 Task: Find connections with filter location Meiningen with filter topic #ONOwith filter profile language English with filter current company GMR Group with filter school FLAME University with filter industry Accommodation Services with filter service category Market Strategy with filter keywords title Director of Storytelling
Action: Mouse moved to (501, 48)
Screenshot: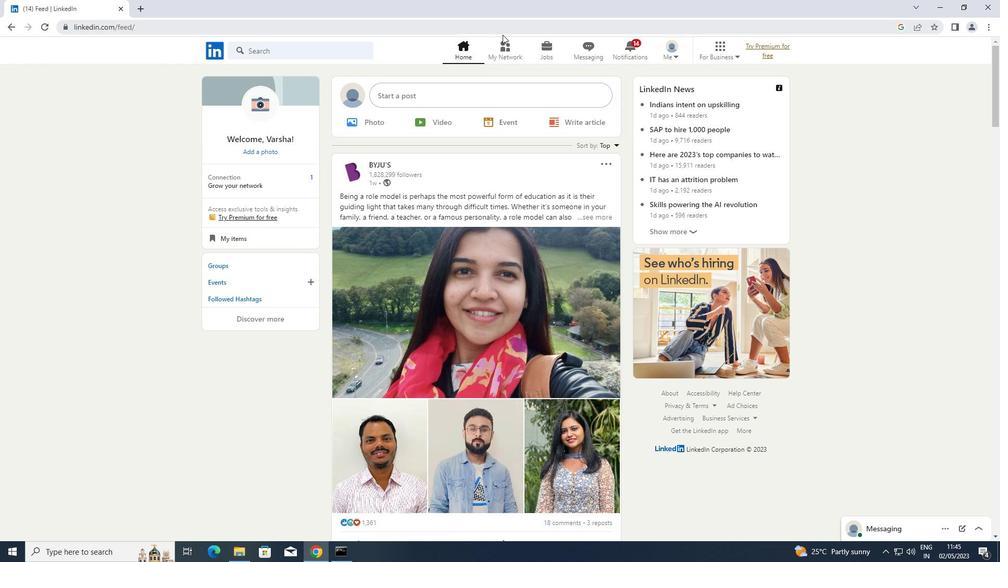 
Action: Mouse pressed left at (501, 48)
Screenshot: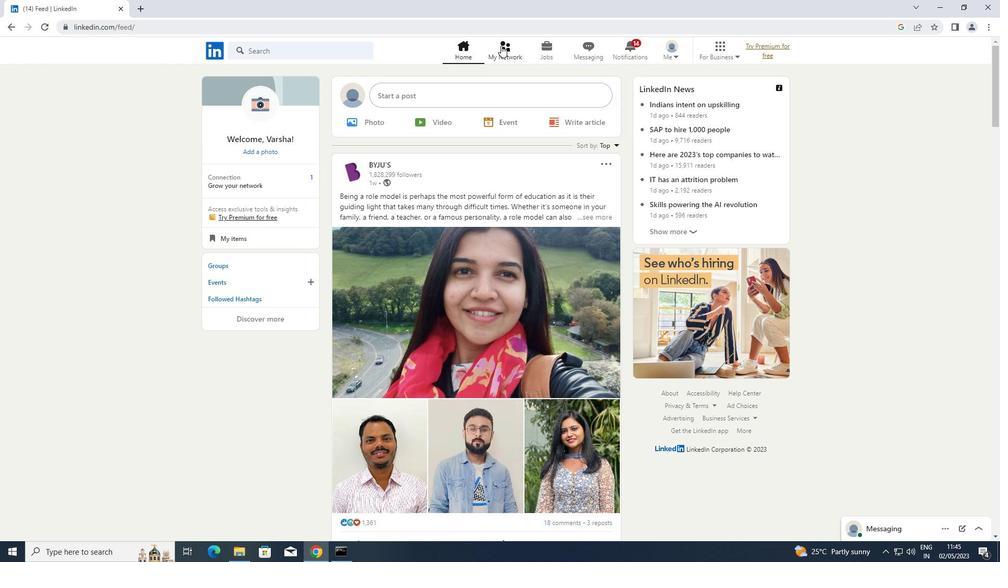 
Action: Mouse moved to (270, 105)
Screenshot: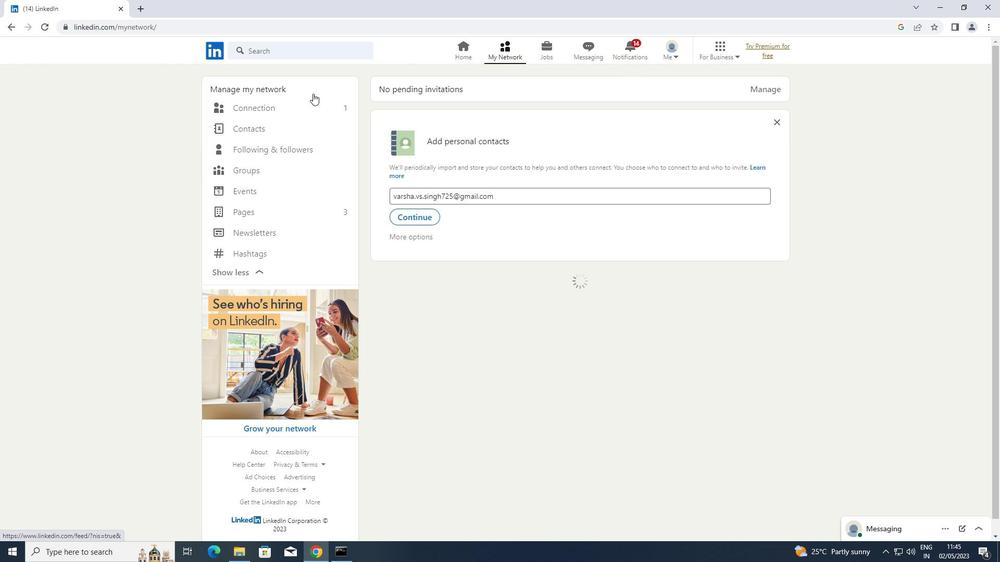 
Action: Mouse pressed left at (270, 105)
Screenshot: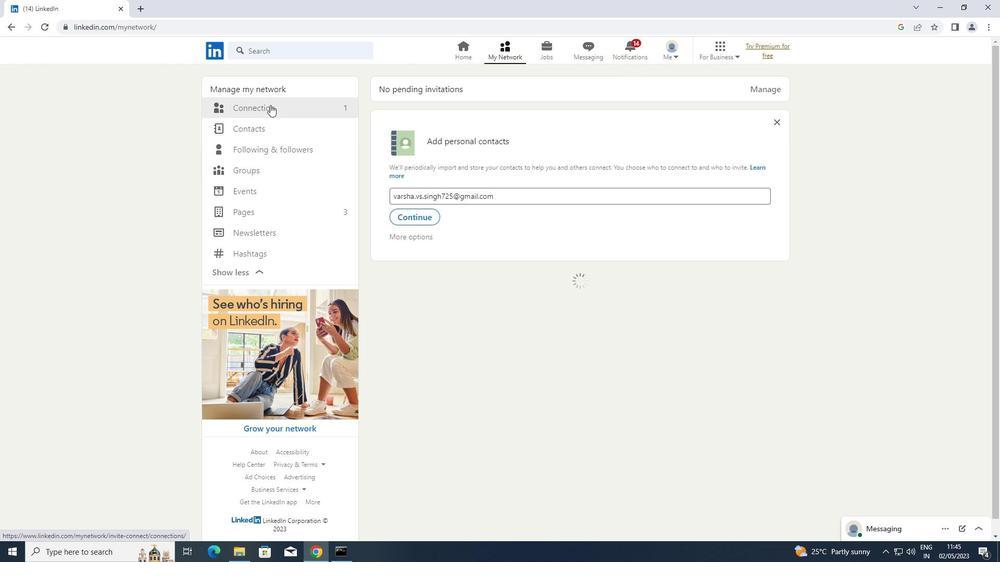 
Action: Mouse moved to (580, 103)
Screenshot: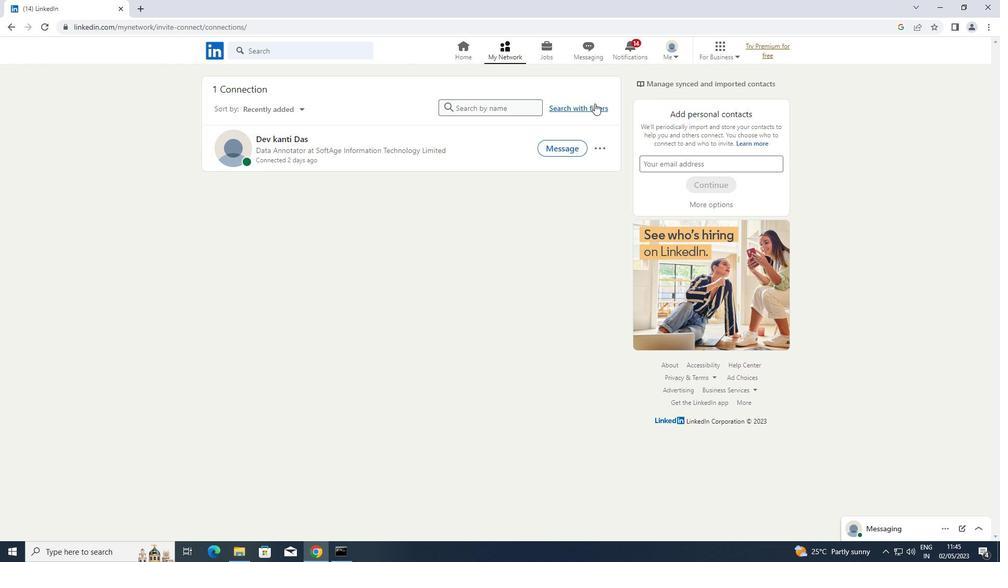 
Action: Mouse pressed left at (580, 103)
Screenshot: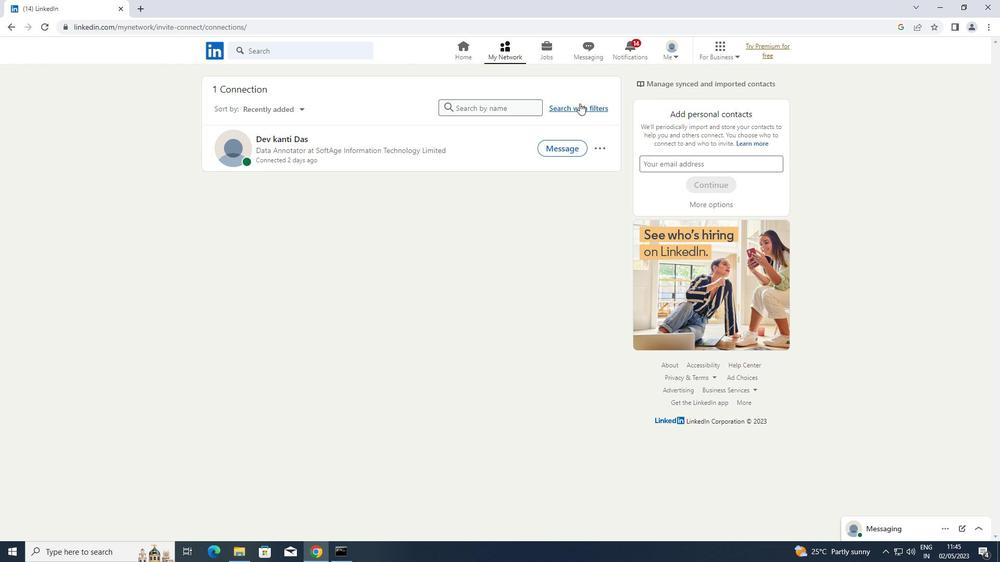 
Action: Mouse moved to (532, 74)
Screenshot: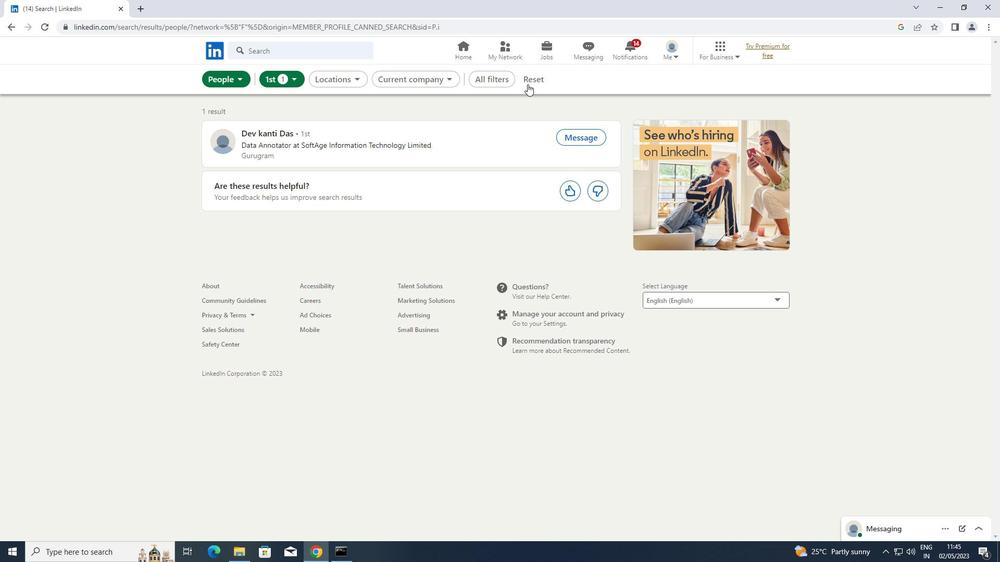 
Action: Mouse pressed left at (532, 74)
Screenshot: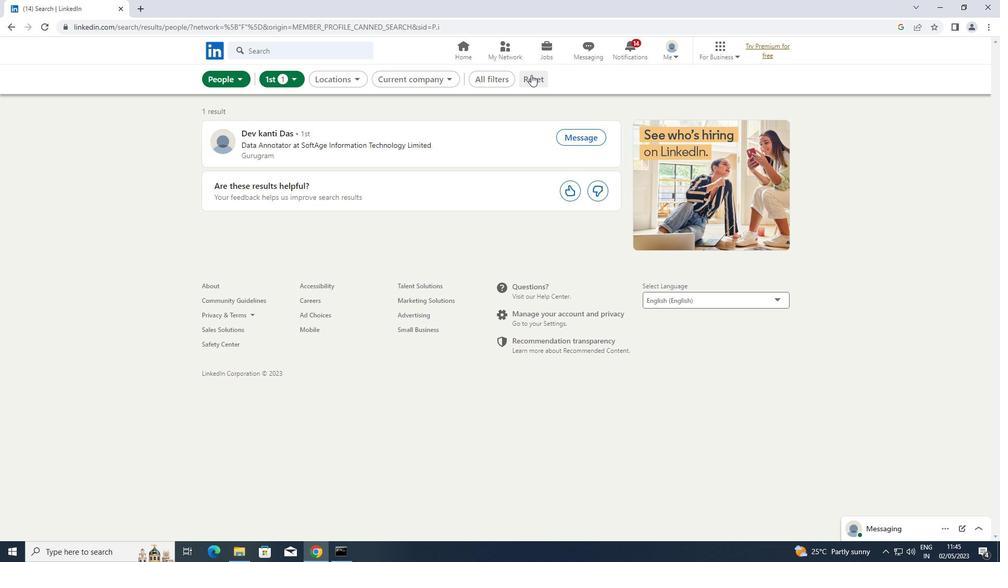 
Action: Mouse moved to (517, 79)
Screenshot: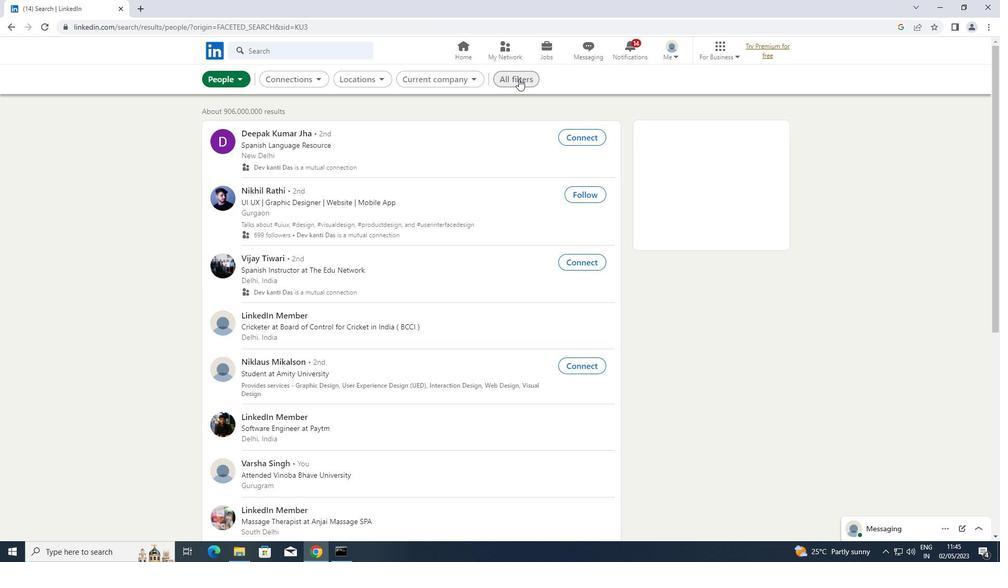 
Action: Mouse pressed left at (517, 79)
Screenshot: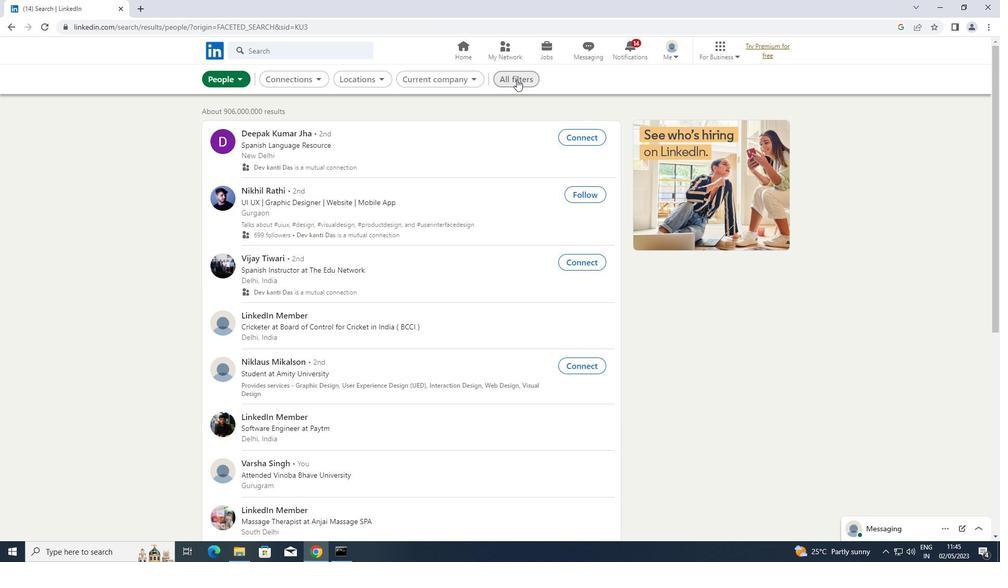 
Action: Mouse moved to (666, 178)
Screenshot: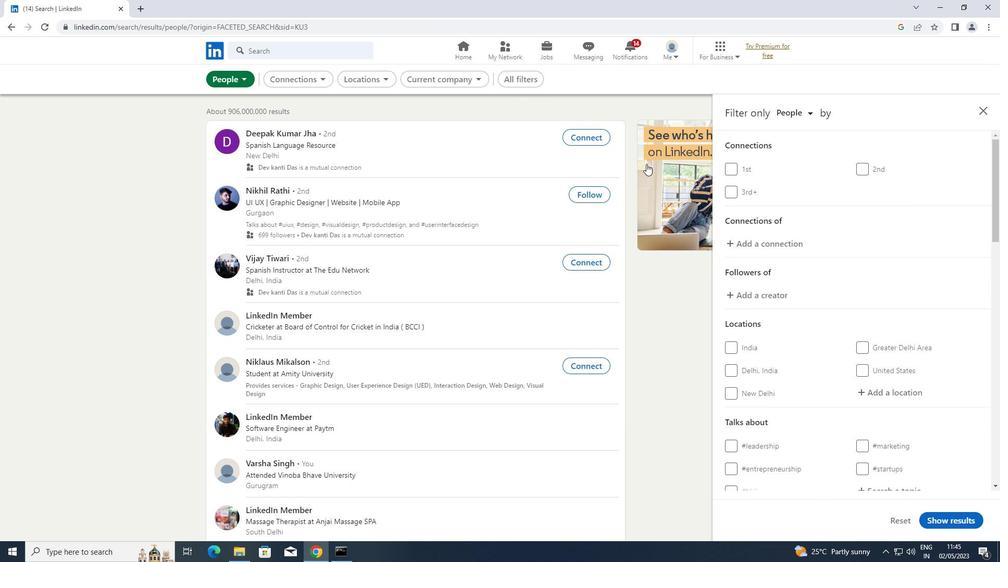 
Action: Mouse scrolled (666, 178) with delta (0, 0)
Screenshot: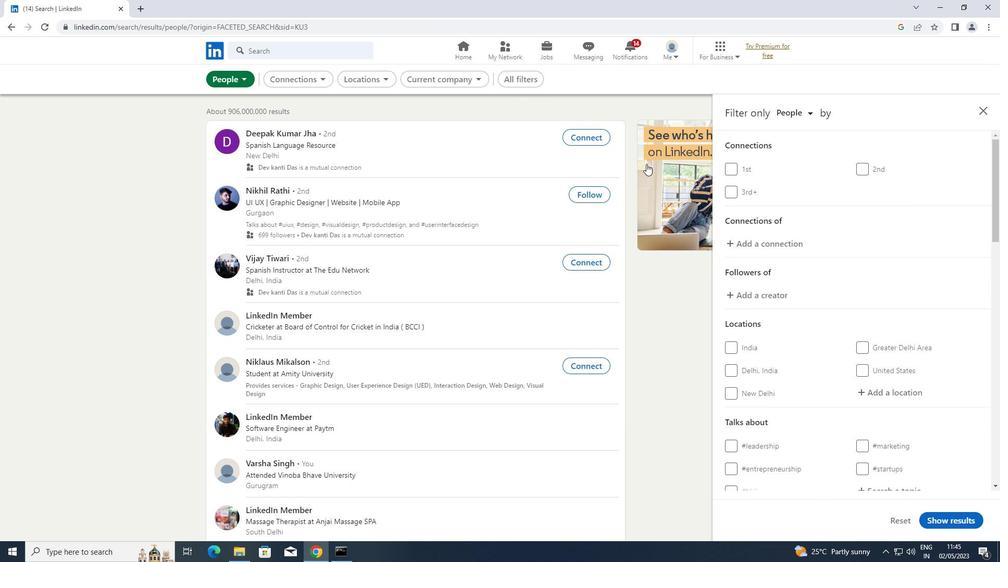 
Action: Mouse moved to (667, 178)
Screenshot: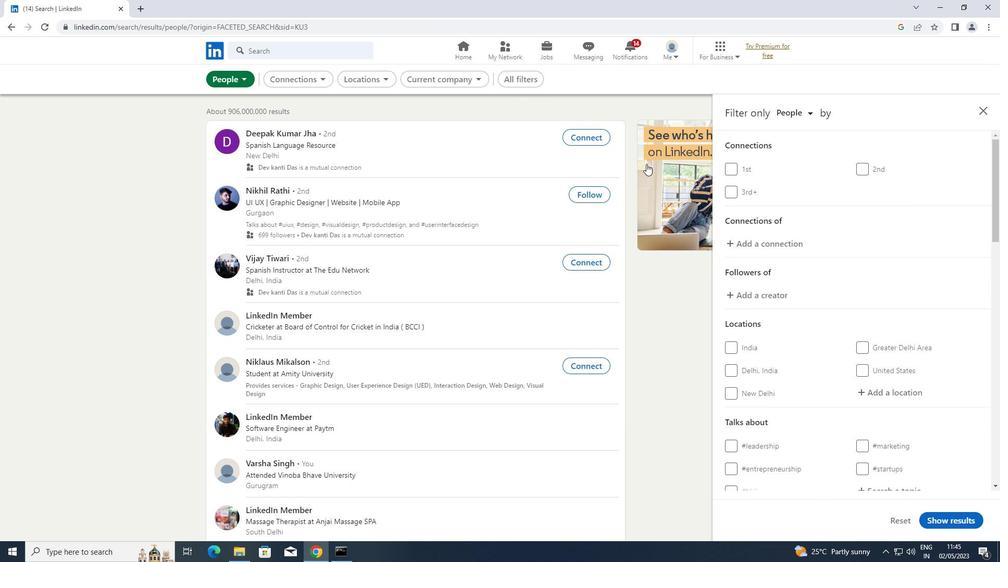 
Action: Mouse scrolled (667, 178) with delta (0, 0)
Screenshot: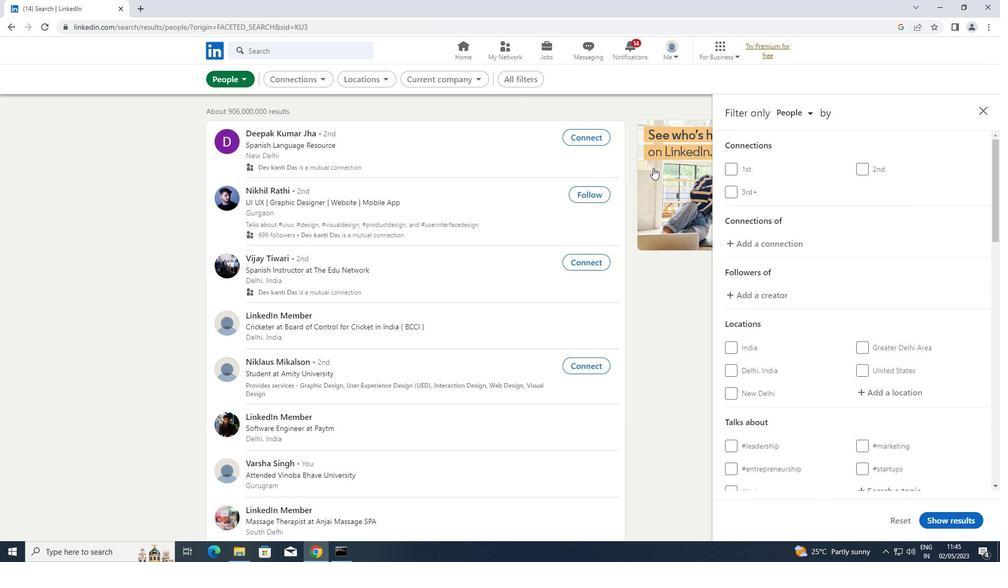 
Action: Mouse scrolled (667, 178) with delta (0, 0)
Screenshot: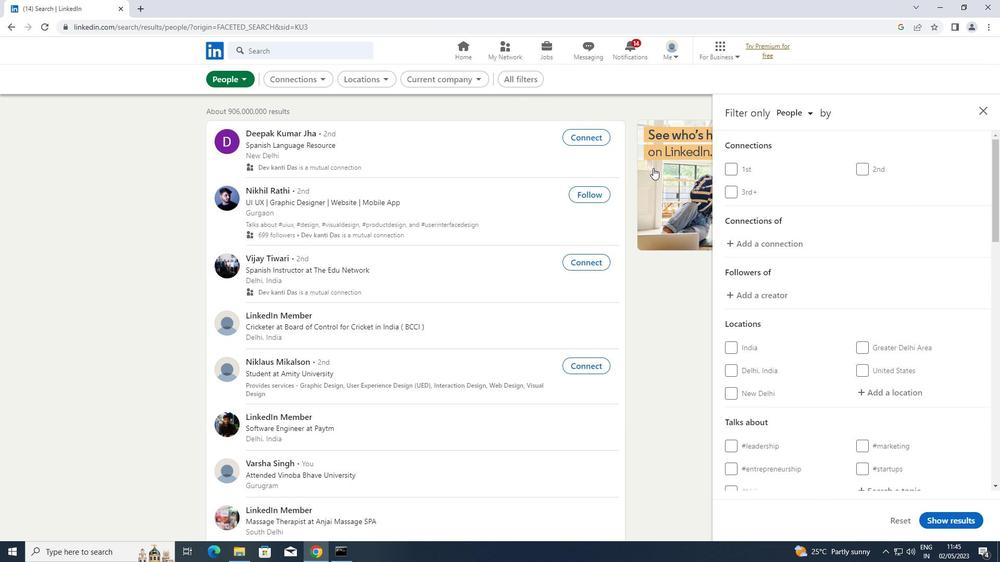 
Action: Mouse moved to (893, 392)
Screenshot: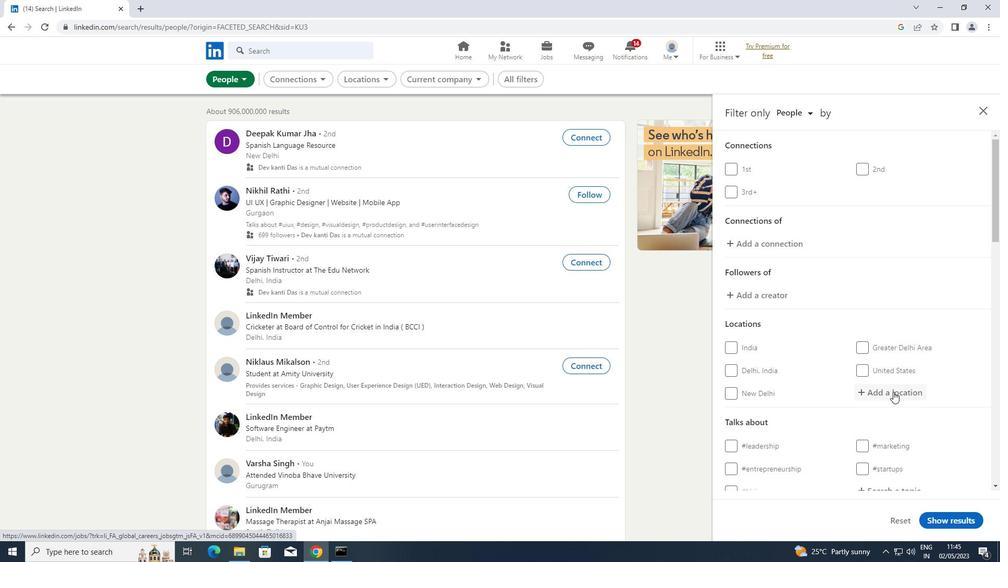 
Action: Mouse pressed left at (893, 392)
Screenshot: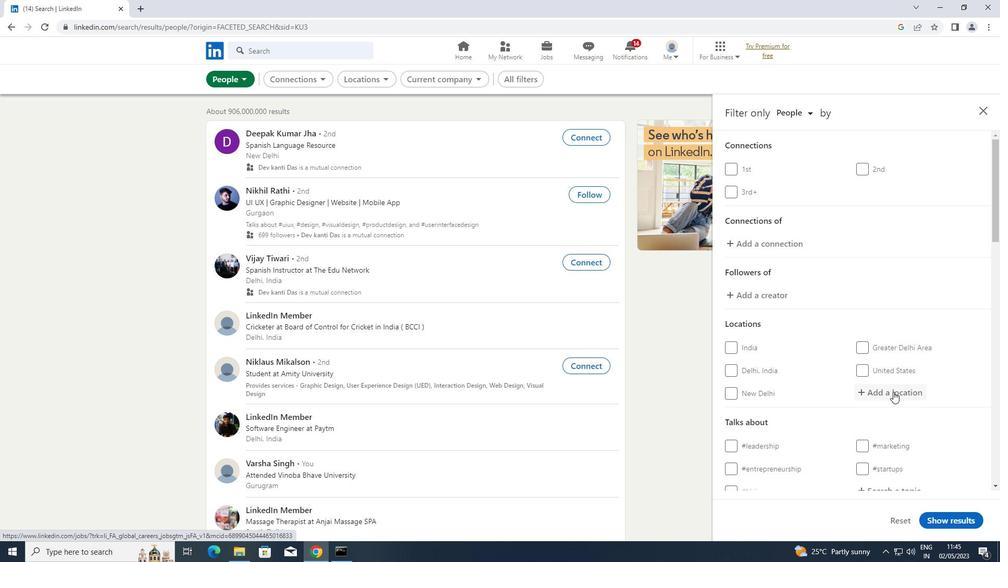 
Action: Mouse moved to (868, 269)
Screenshot: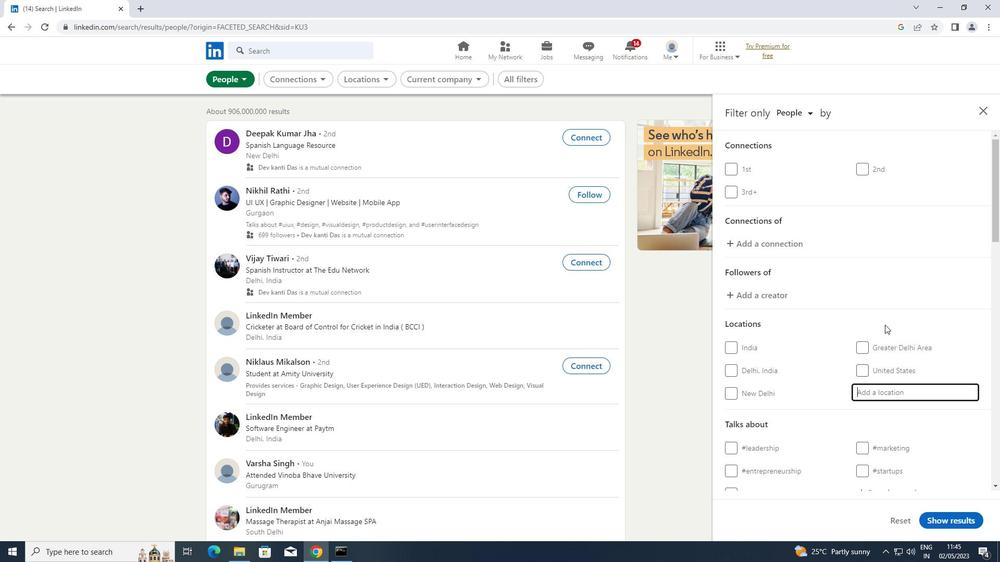 
Action: Key pressed <Key.shift>MEININGEN
Screenshot: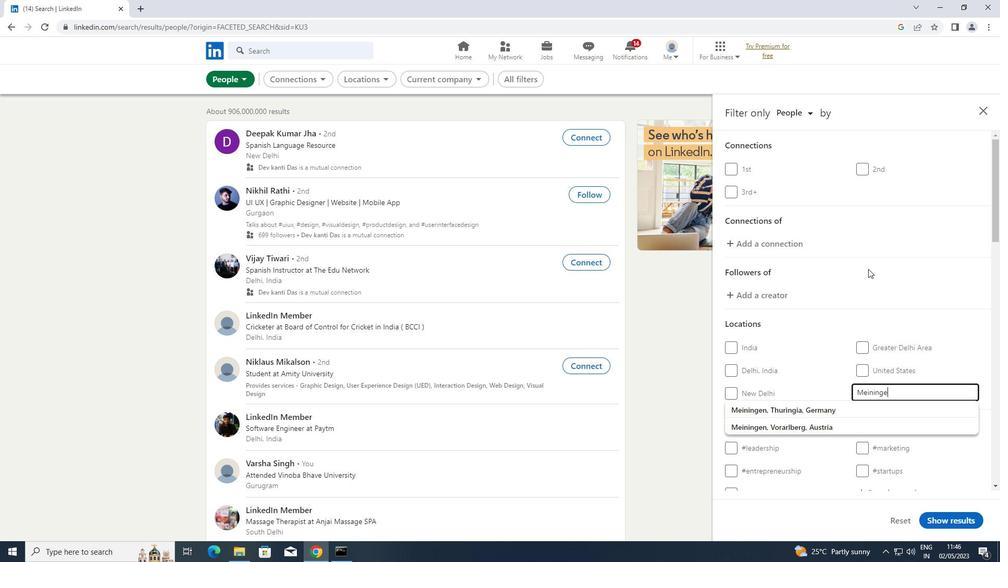 
Action: Mouse moved to (868, 224)
Screenshot: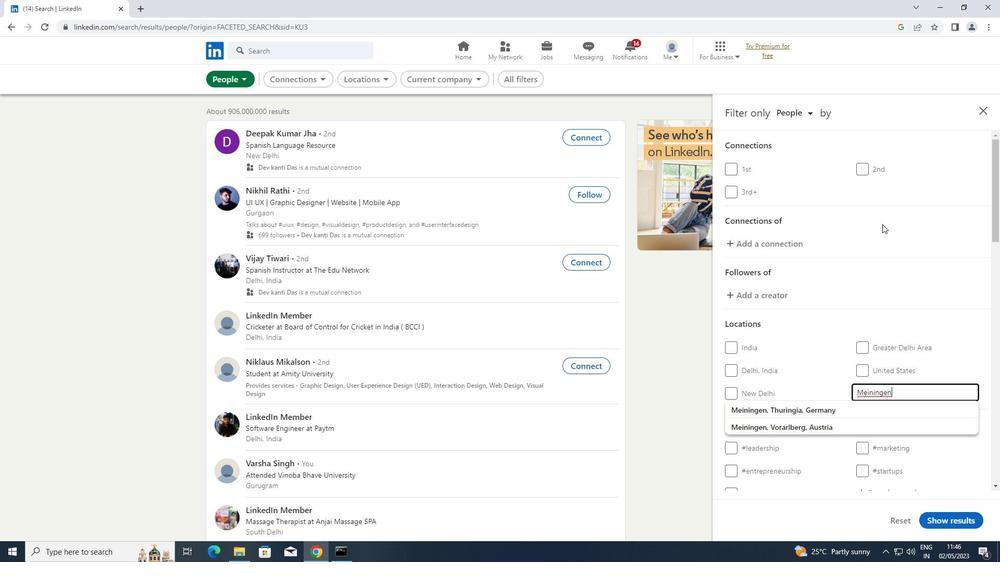 
Action: Mouse scrolled (868, 223) with delta (0, 0)
Screenshot: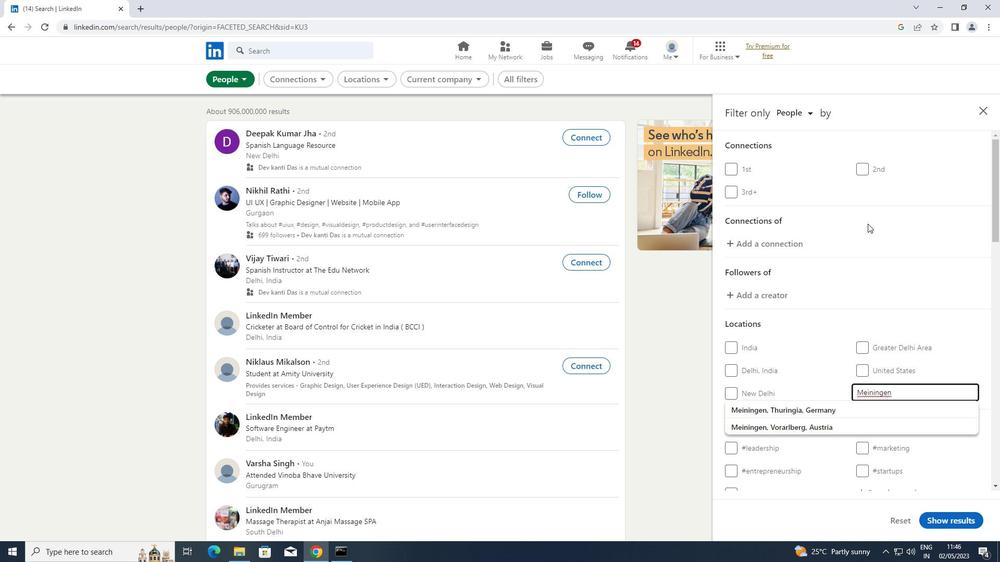 
Action: Mouse scrolled (868, 223) with delta (0, 0)
Screenshot: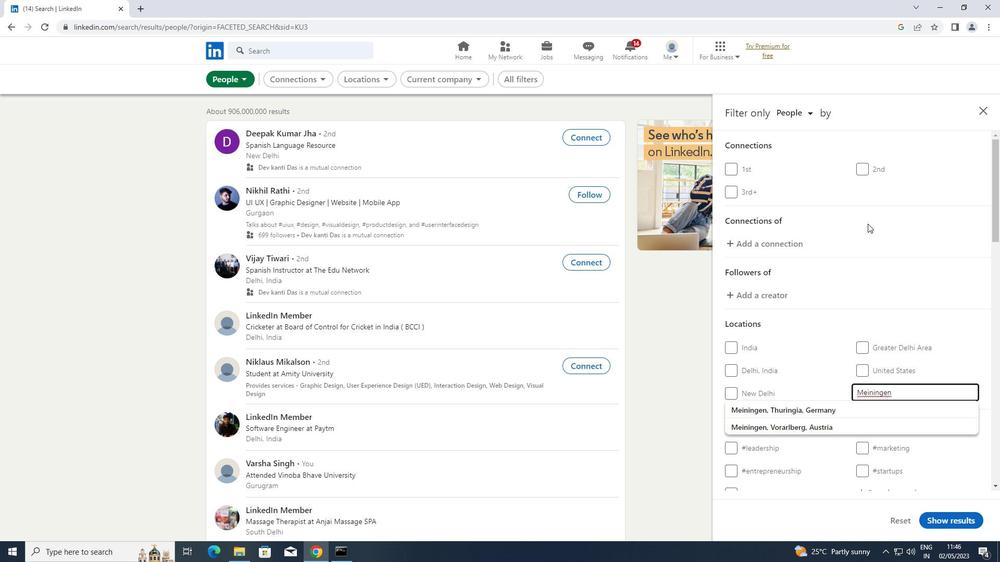 
Action: Mouse scrolled (868, 223) with delta (0, 0)
Screenshot: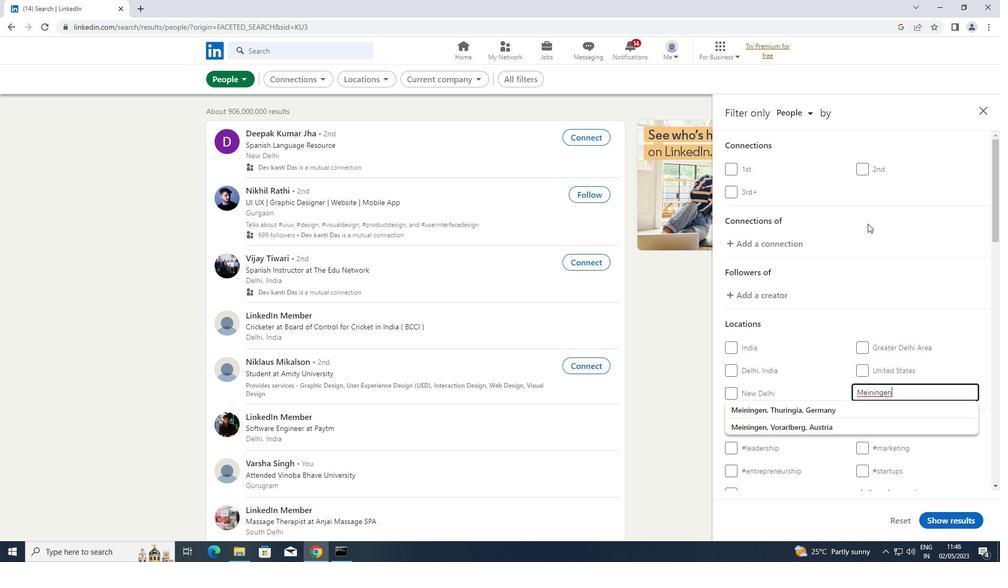 
Action: Mouse scrolled (868, 223) with delta (0, 0)
Screenshot: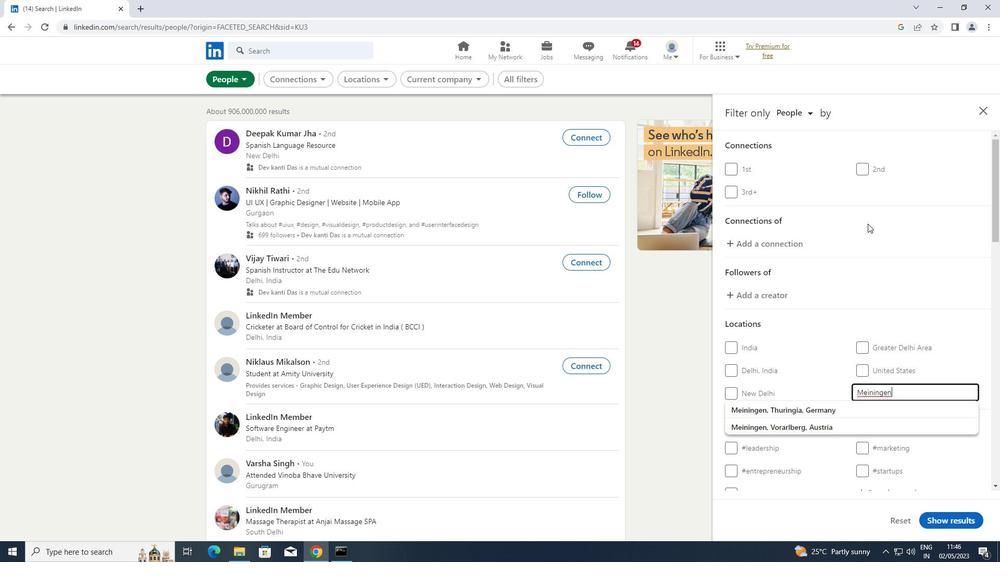 
Action: Mouse moved to (873, 282)
Screenshot: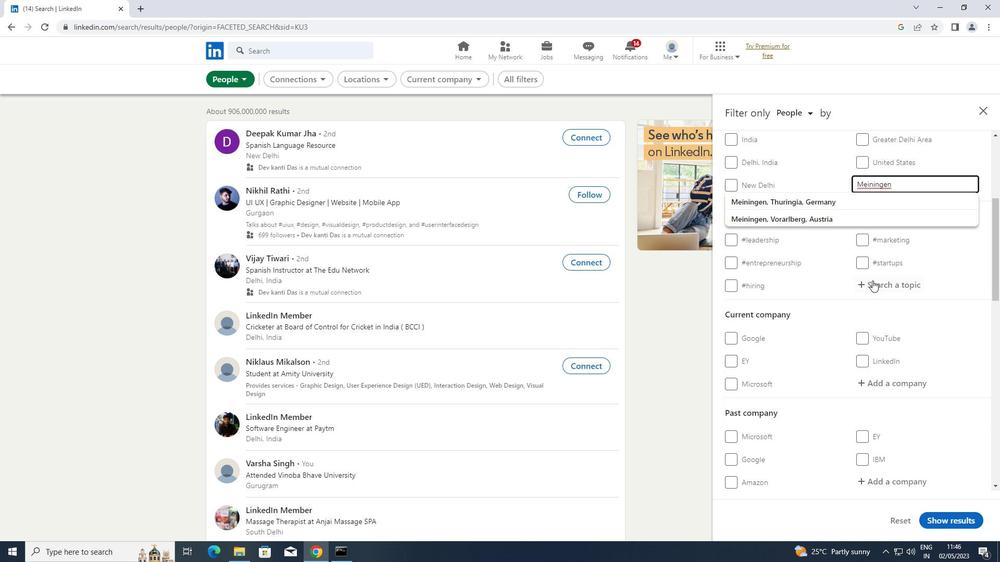 
Action: Mouse pressed left at (873, 282)
Screenshot: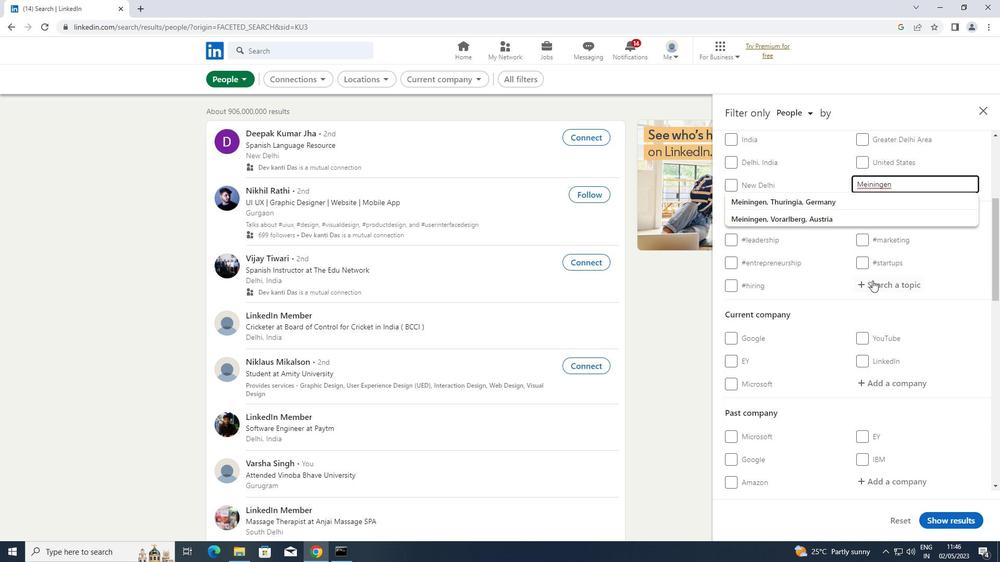 
Action: Key pressed <Key.shift>ONO
Screenshot: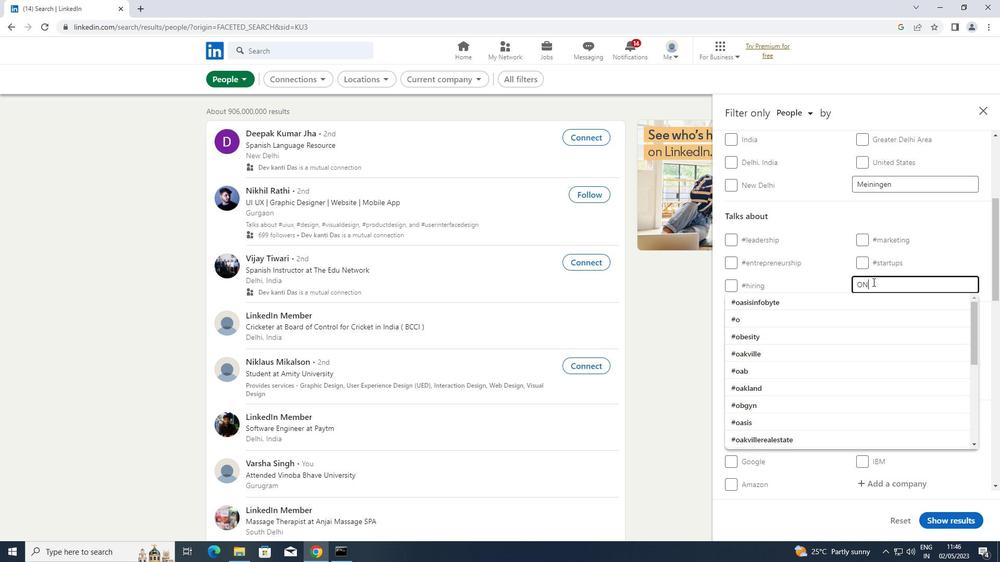 
Action: Mouse moved to (781, 304)
Screenshot: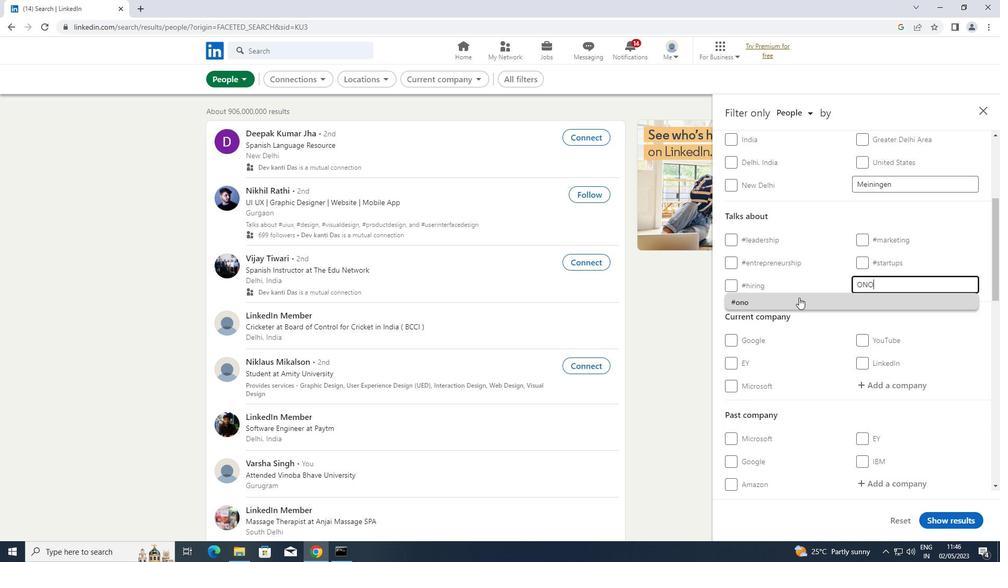 
Action: Mouse pressed left at (781, 304)
Screenshot: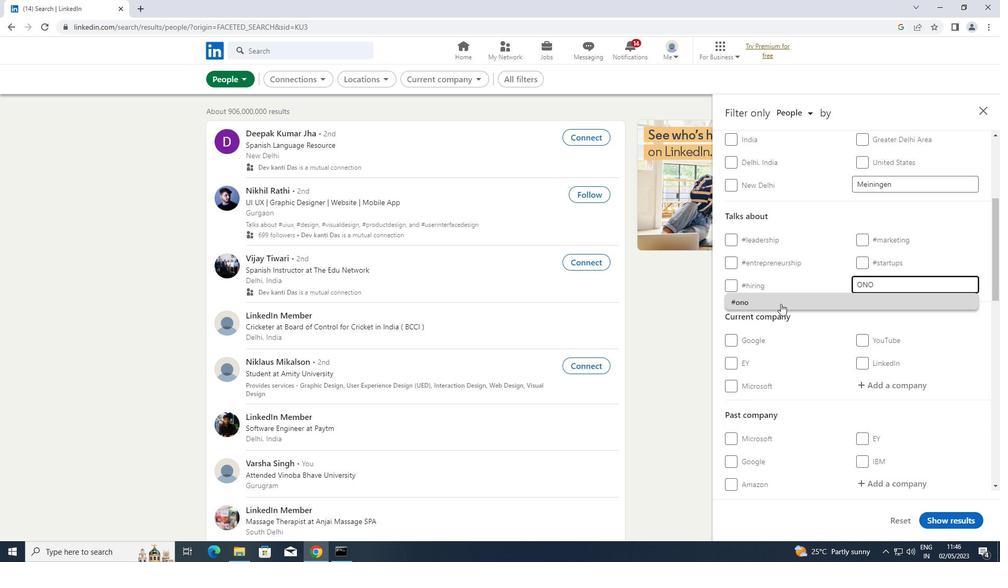 
Action: Mouse moved to (780, 303)
Screenshot: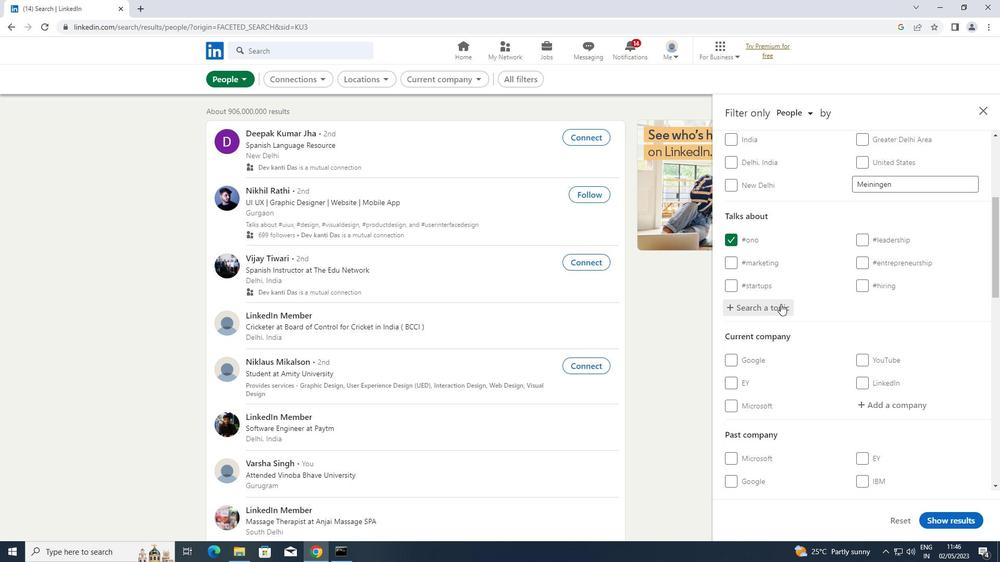 
Action: Mouse scrolled (780, 303) with delta (0, 0)
Screenshot: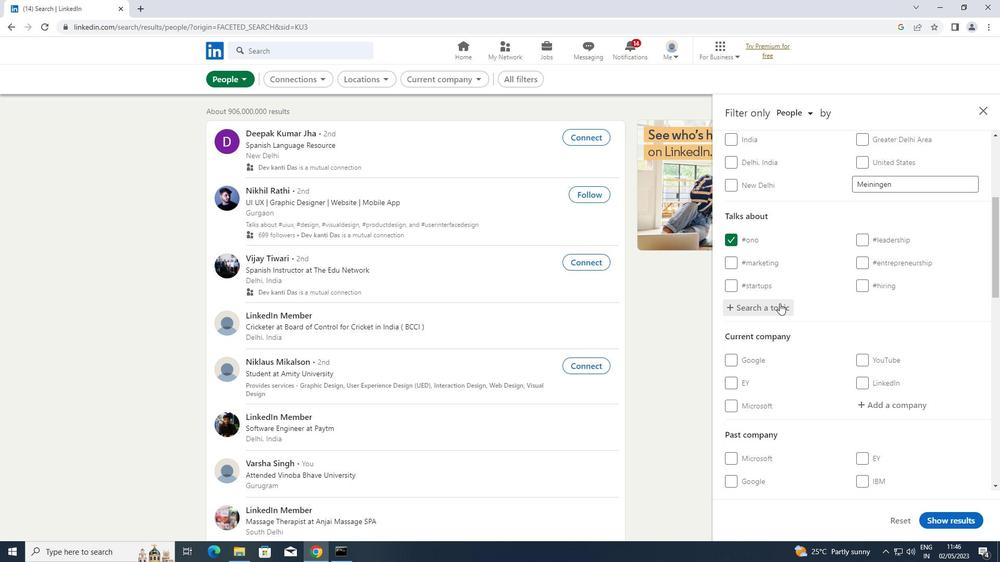 
Action: Mouse scrolled (780, 303) with delta (0, 0)
Screenshot: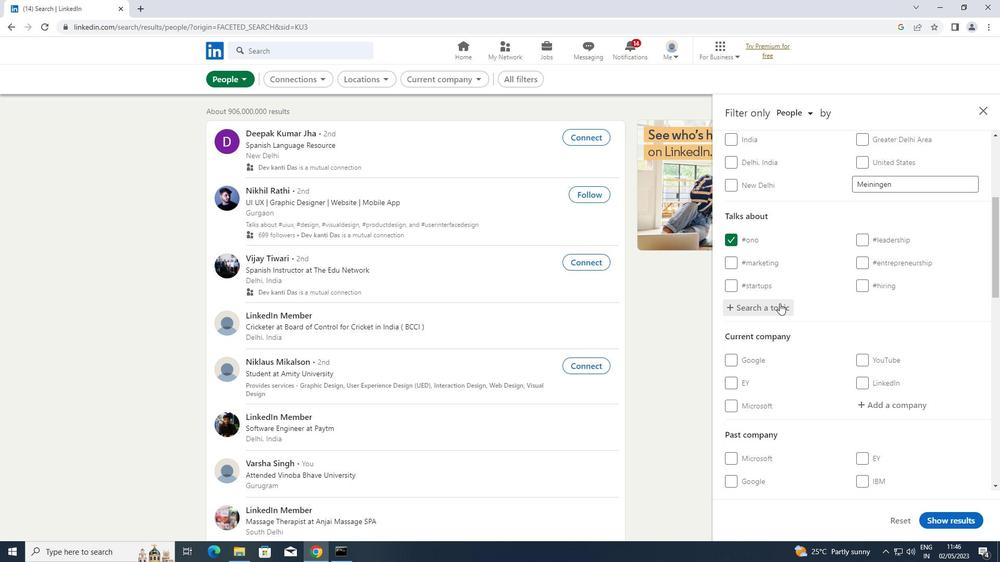 
Action: Mouse scrolled (780, 303) with delta (0, 0)
Screenshot: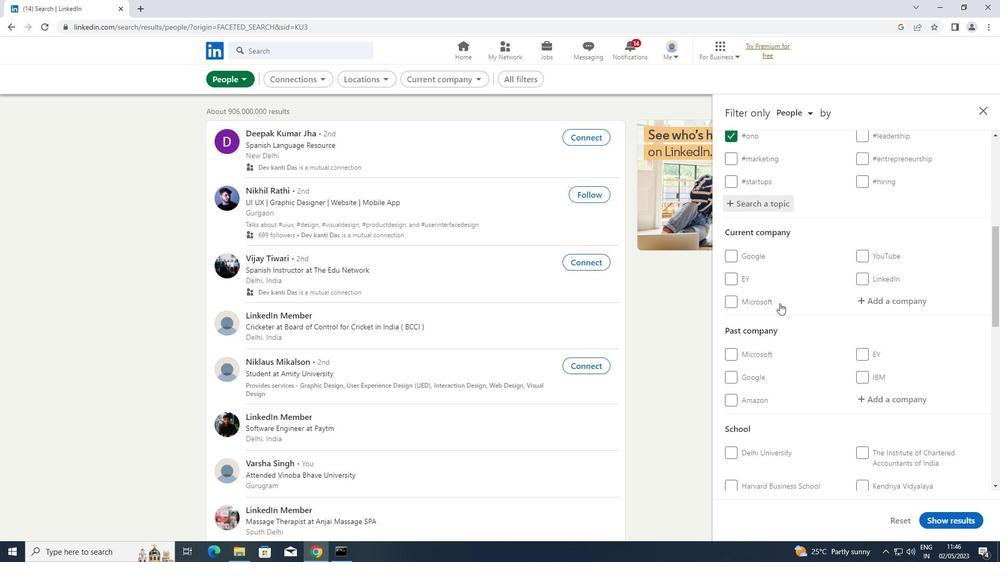 
Action: Mouse scrolled (780, 303) with delta (0, 0)
Screenshot: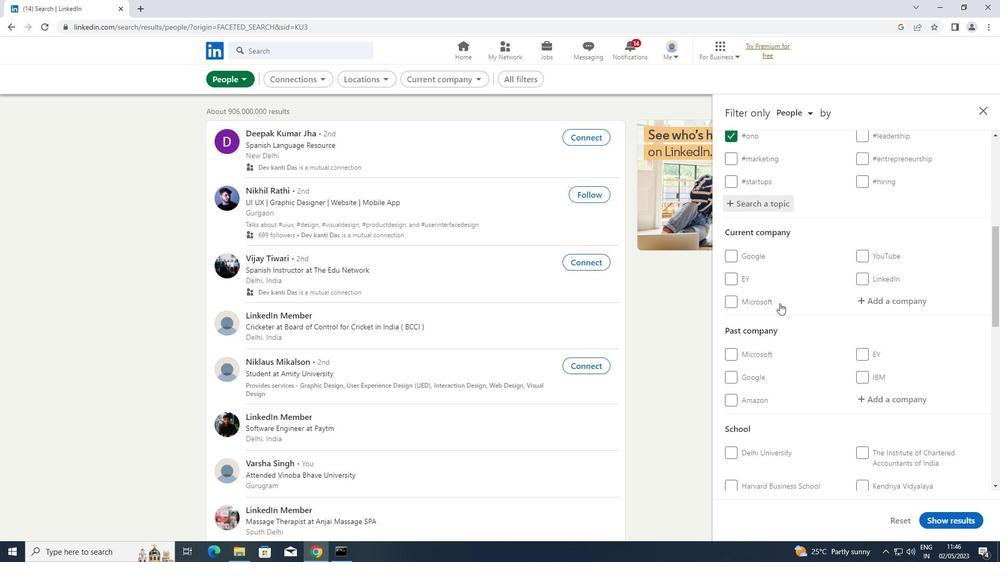 
Action: Mouse scrolled (780, 303) with delta (0, 0)
Screenshot: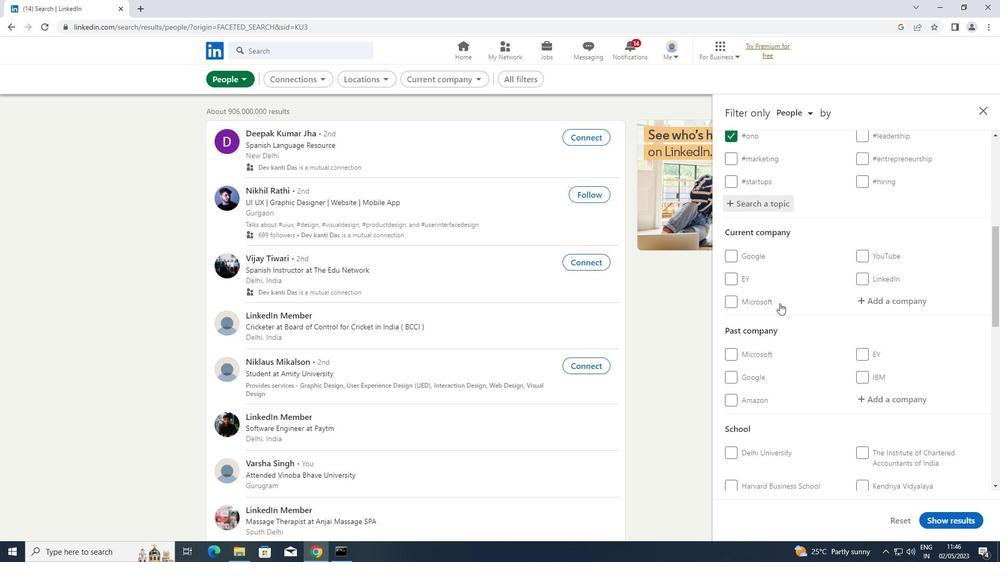 
Action: Mouse scrolled (780, 303) with delta (0, 0)
Screenshot: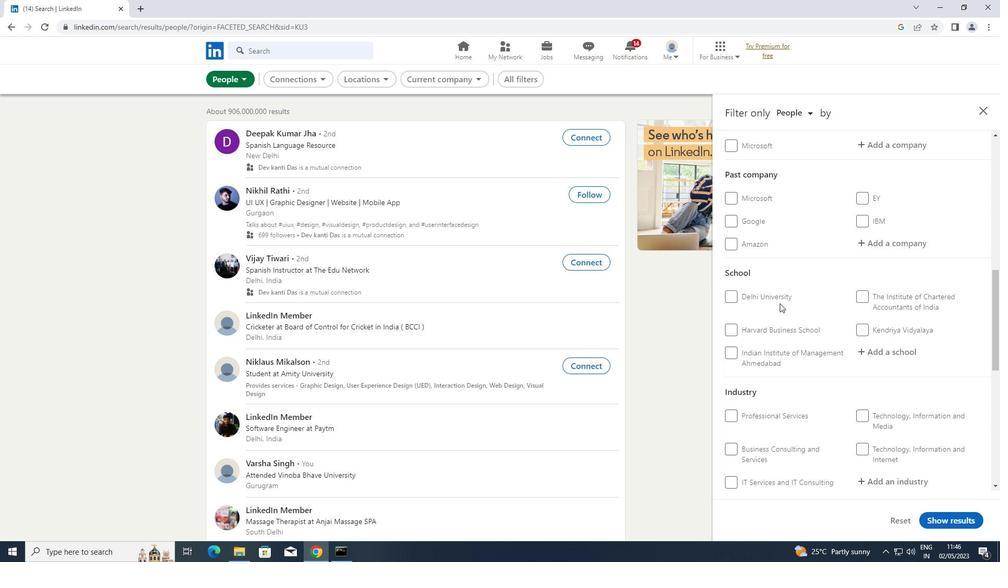 
Action: Mouse scrolled (780, 303) with delta (0, 0)
Screenshot: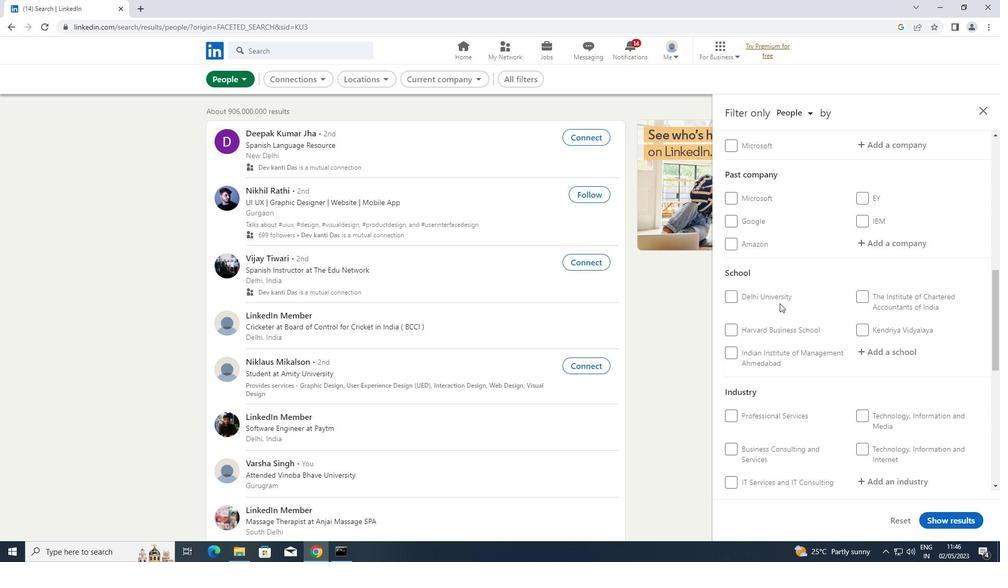 
Action: Mouse scrolled (780, 303) with delta (0, 0)
Screenshot: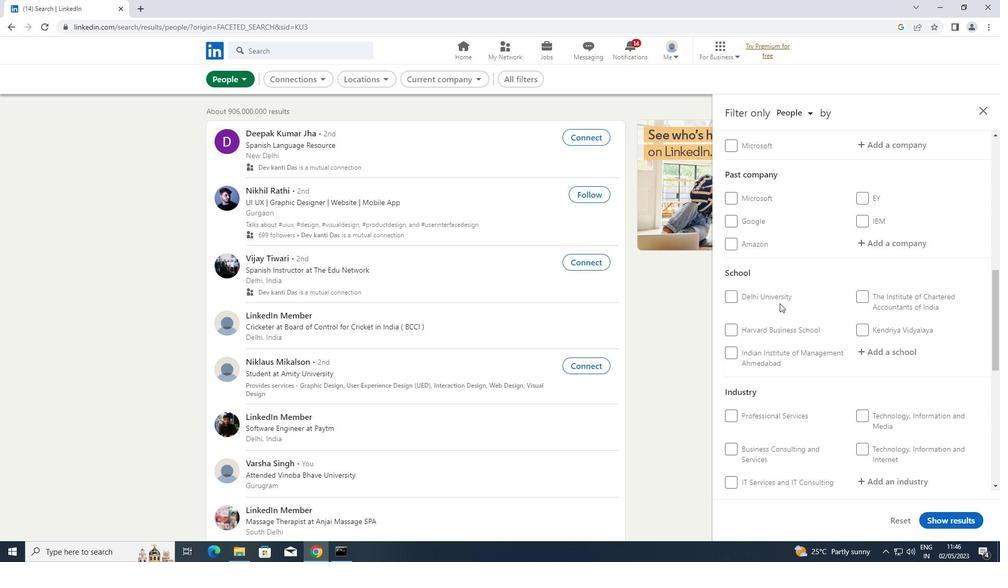 
Action: Mouse moved to (731, 377)
Screenshot: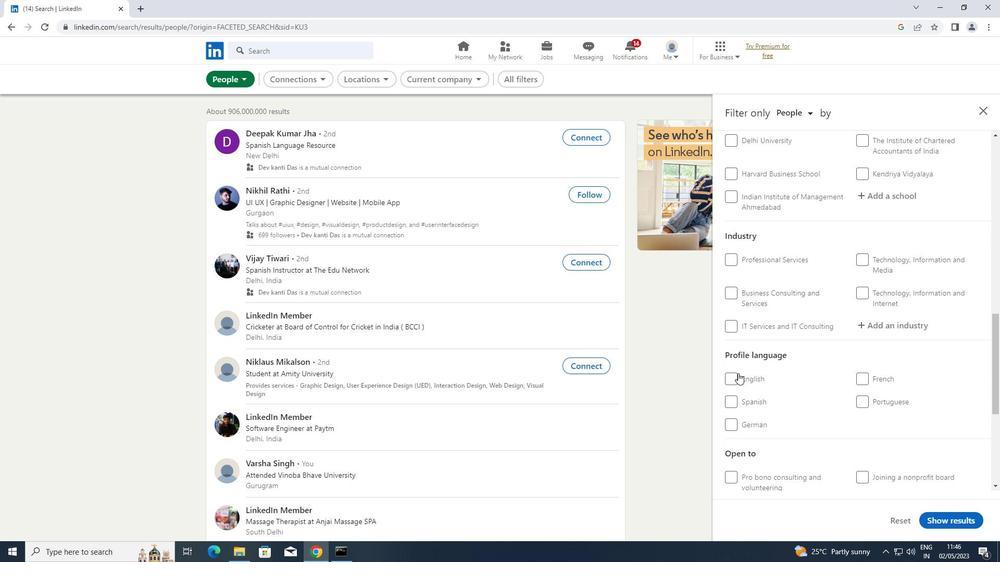 
Action: Mouse pressed left at (731, 377)
Screenshot: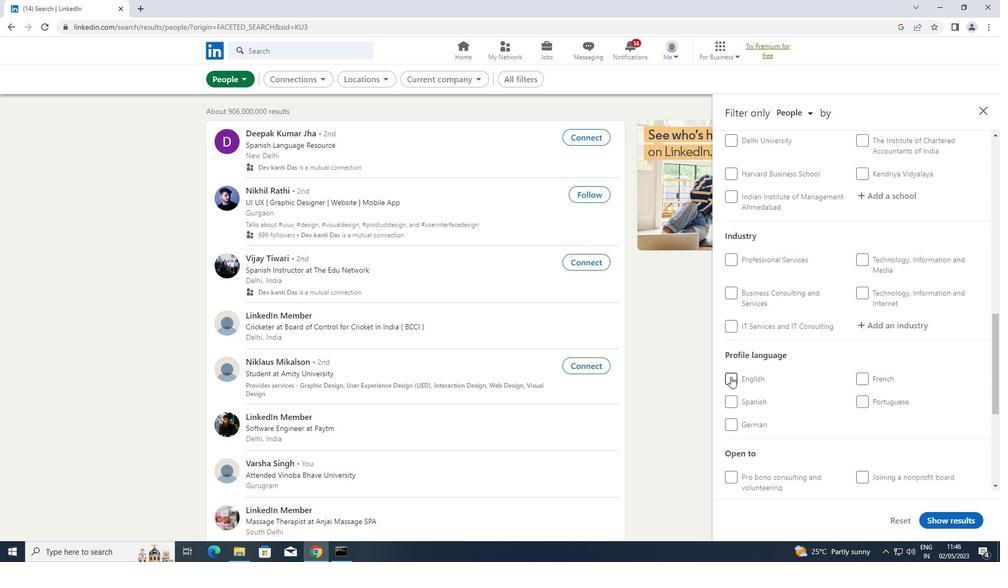 
Action: Mouse moved to (777, 331)
Screenshot: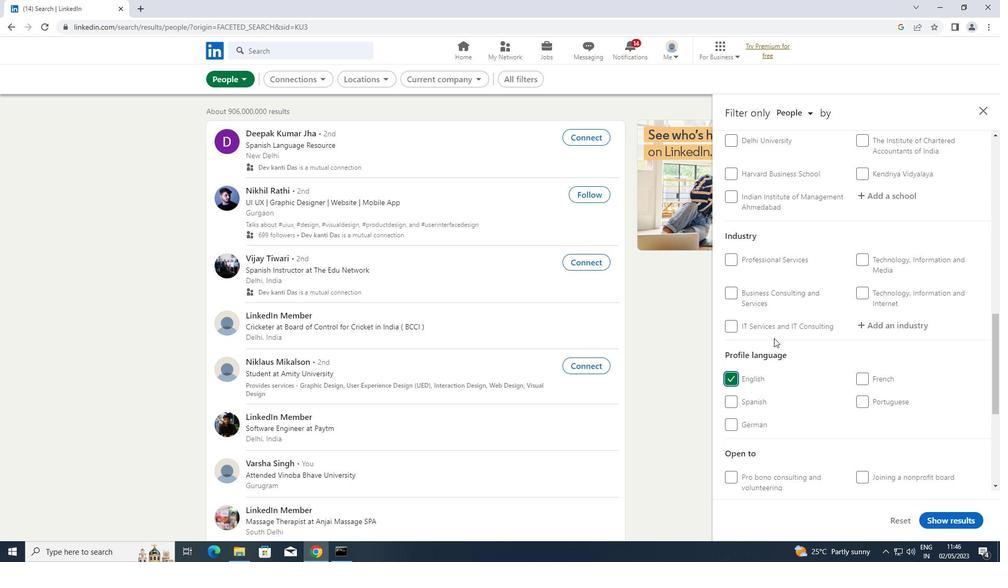 
Action: Mouse scrolled (777, 331) with delta (0, 0)
Screenshot: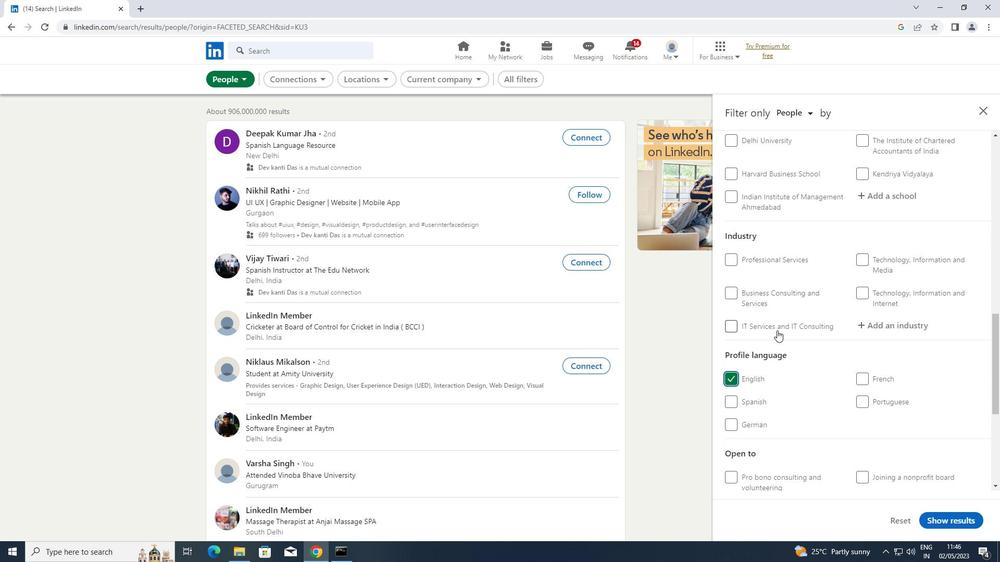 
Action: Mouse scrolled (777, 331) with delta (0, 0)
Screenshot: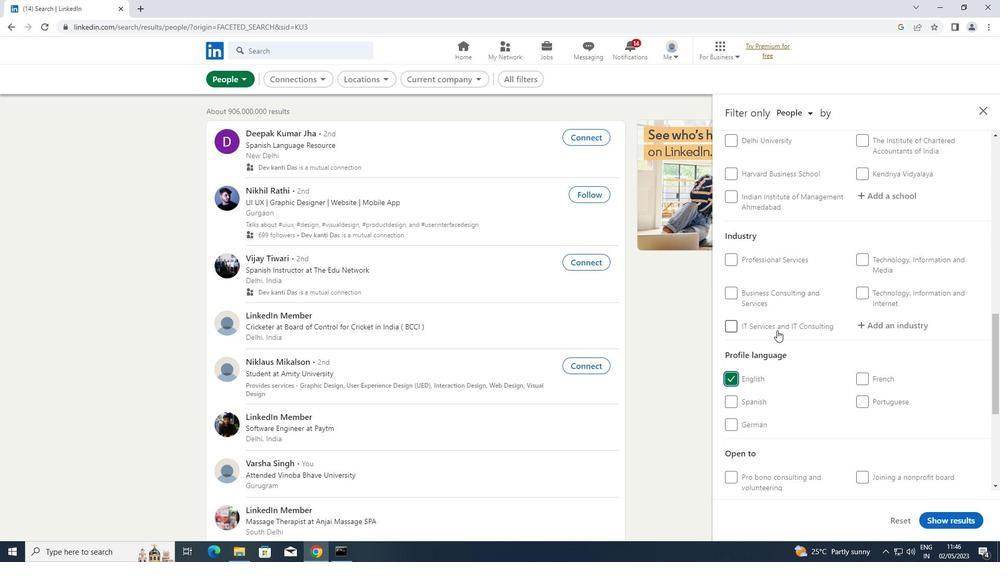 
Action: Mouse scrolled (777, 331) with delta (0, 0)
Screenshot: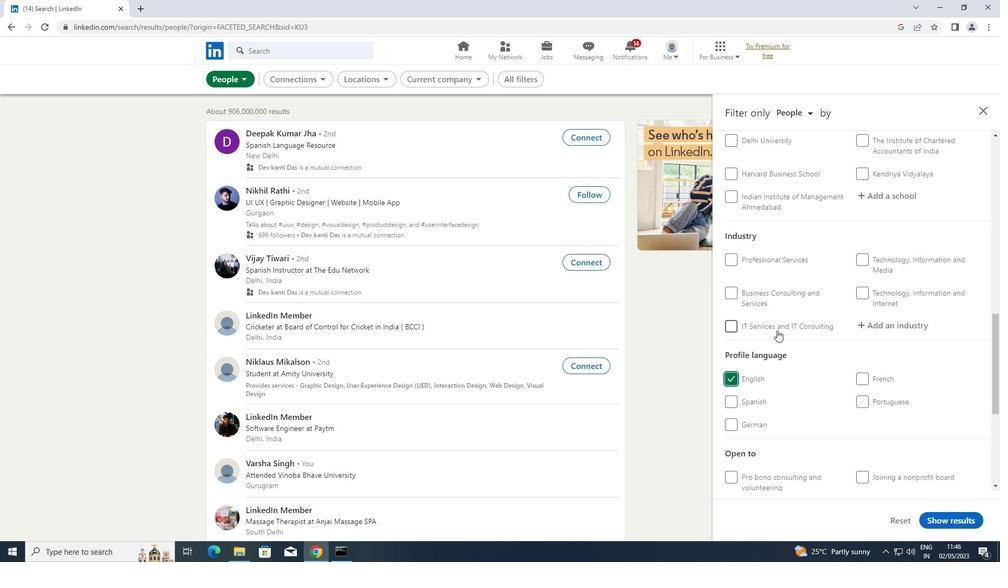
Action: Mouse moved to (778, 329)
Screenshot: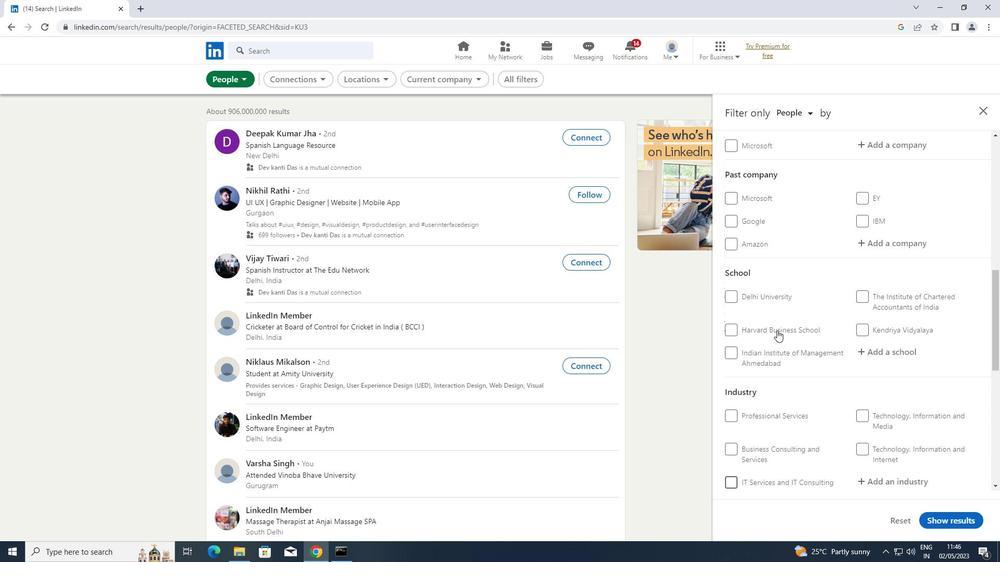 
Action: Mouse scrolled (778, 330) with delta (0, 0)
Screenshot: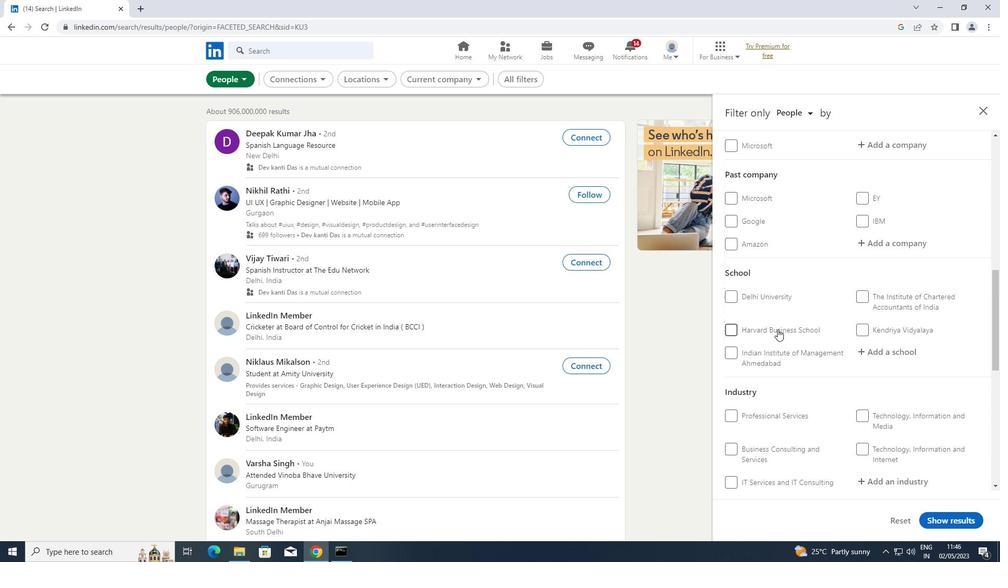 
Action: Mouse moved to (885, 198)
Screenshot: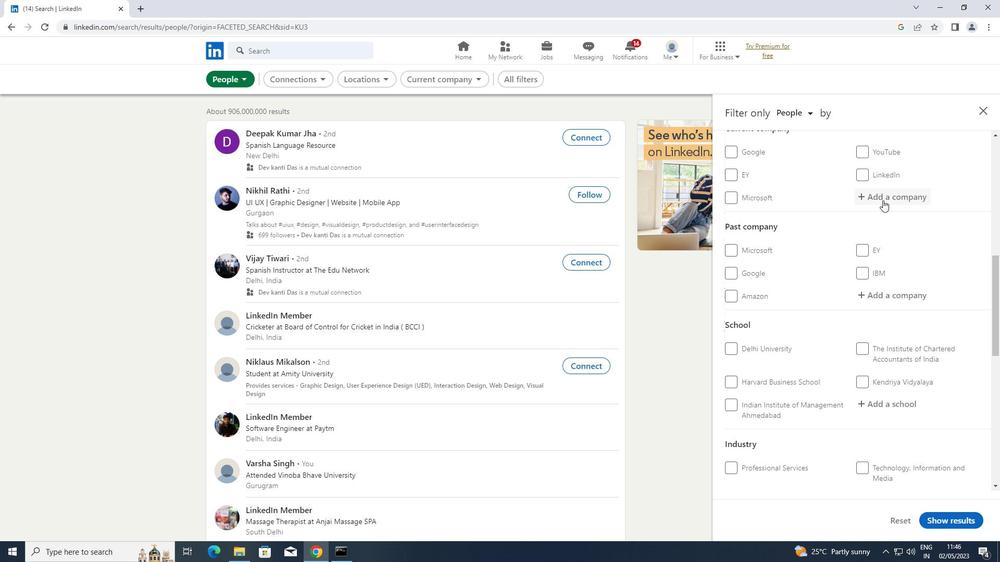 
Action: Mouse pressed left at (885, 198)
Screenshot: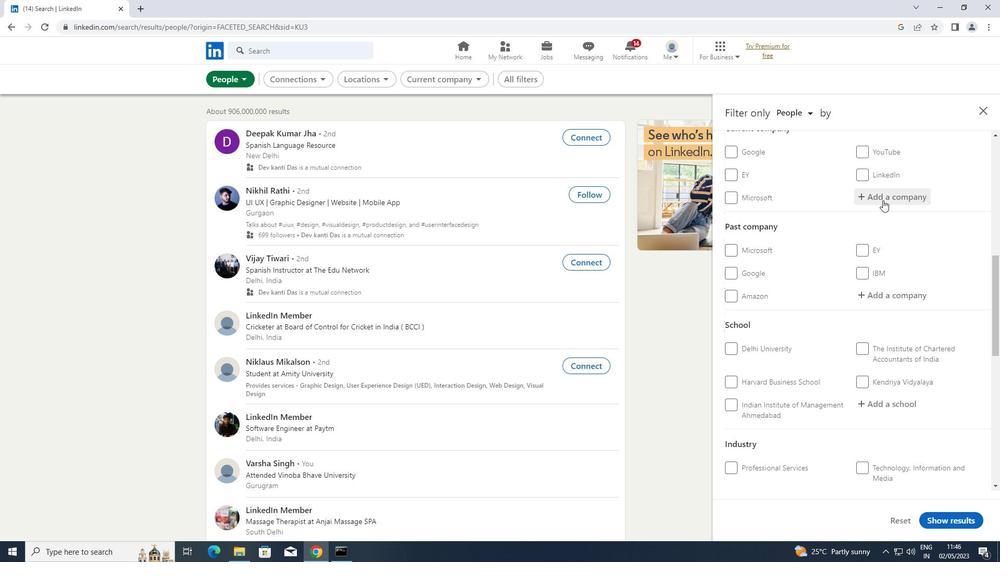 
Action: Key pressed <Key.shift>GMR
Screenshot: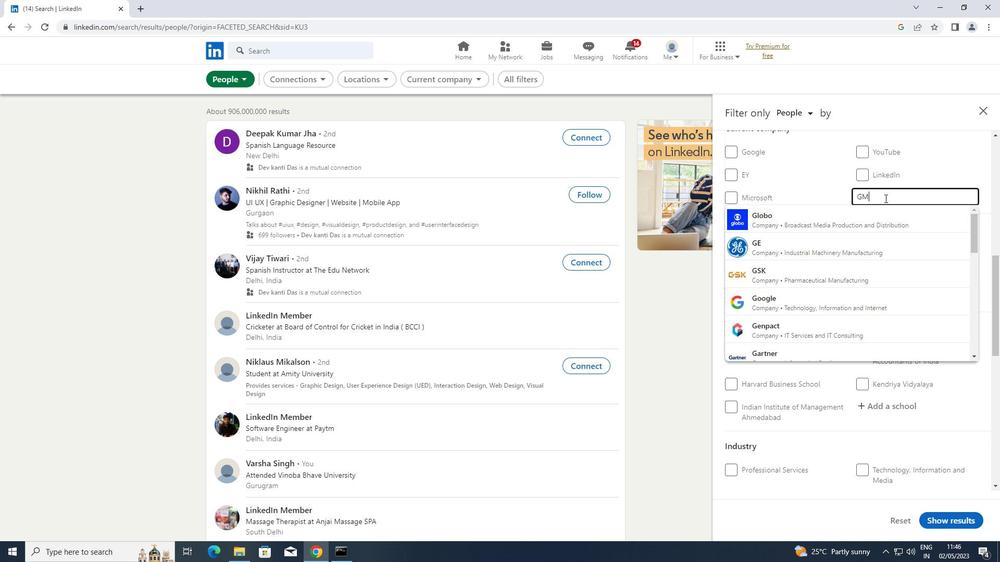 
Action: Mouse moved to (819, 215)
Screenshot: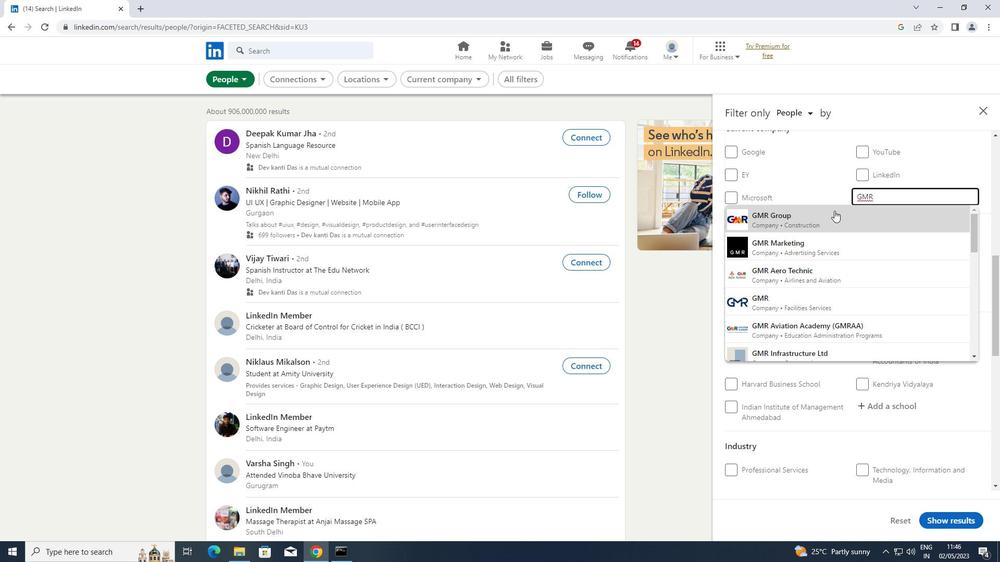 
Action: Mouse pressed left at (819, 215)
Screenshot: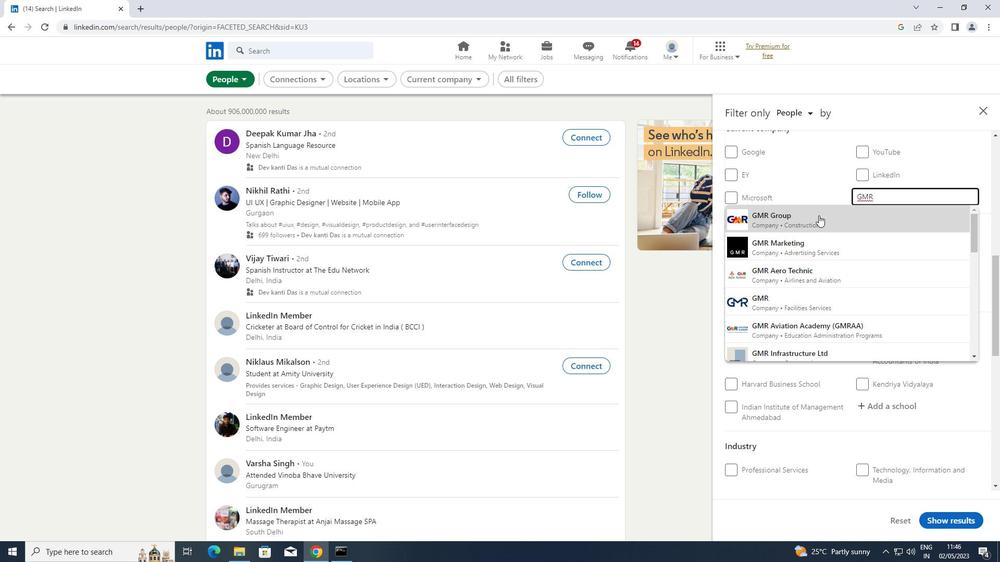 
Action: Mouse scrolled (819, 215) with delta (0, 0)
Screenshot: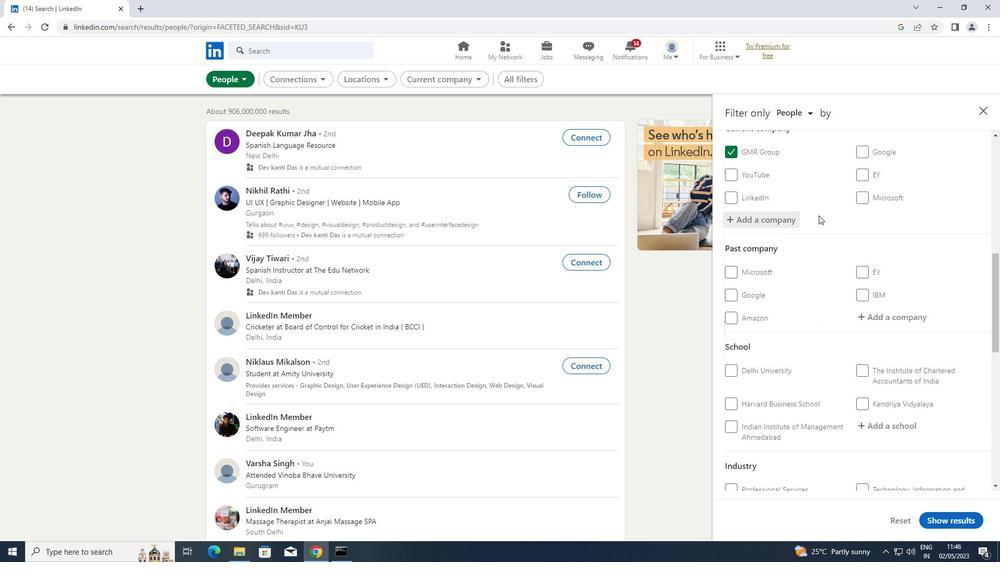 
Action: Mouse scrolled (819, 215) with delta (0, 0)
Screenshot: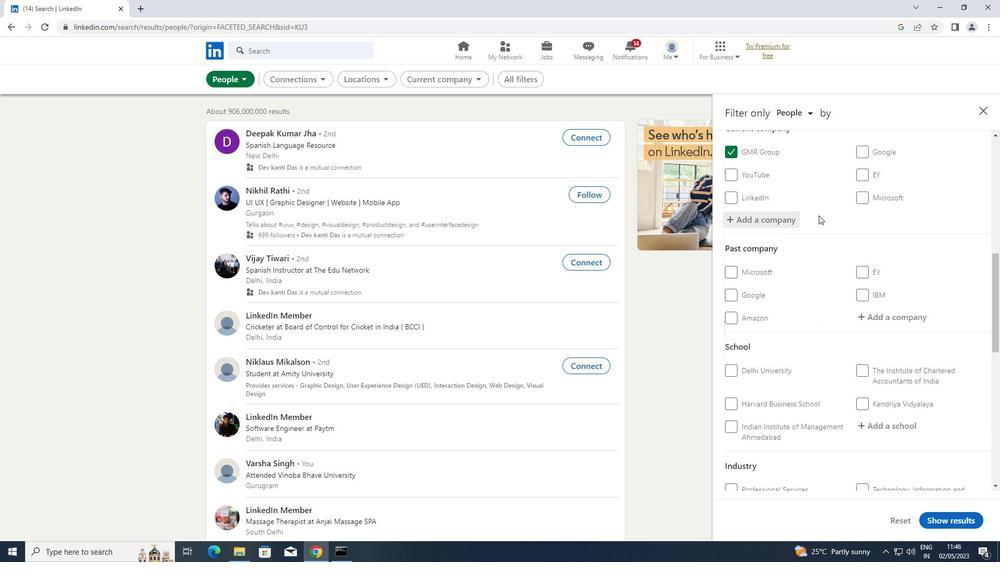 
Action: Mouse scrolled (819, 215) with delta (0, 0)
Screenshot: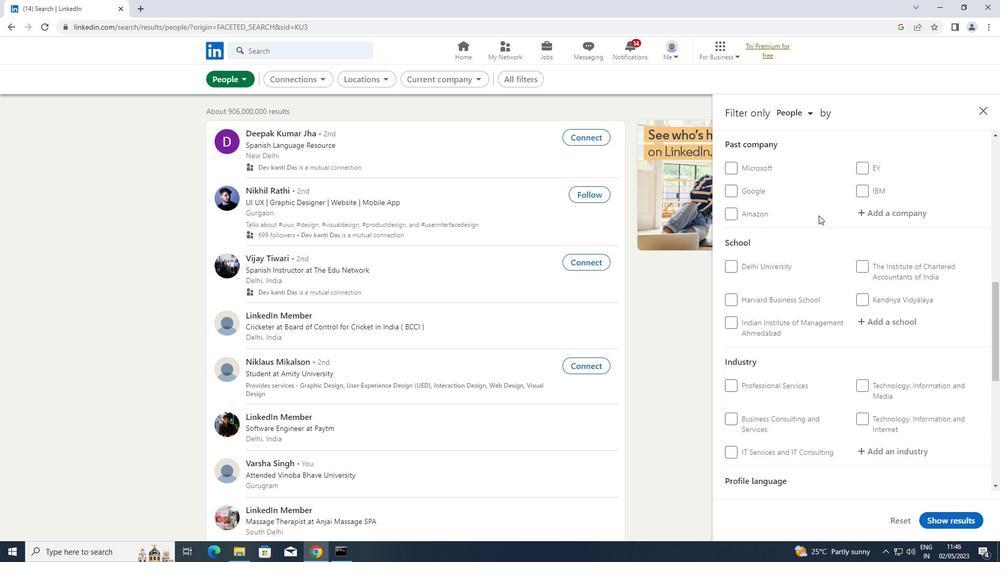 
Action: Mouse moved to (874, 273)
Screenshot: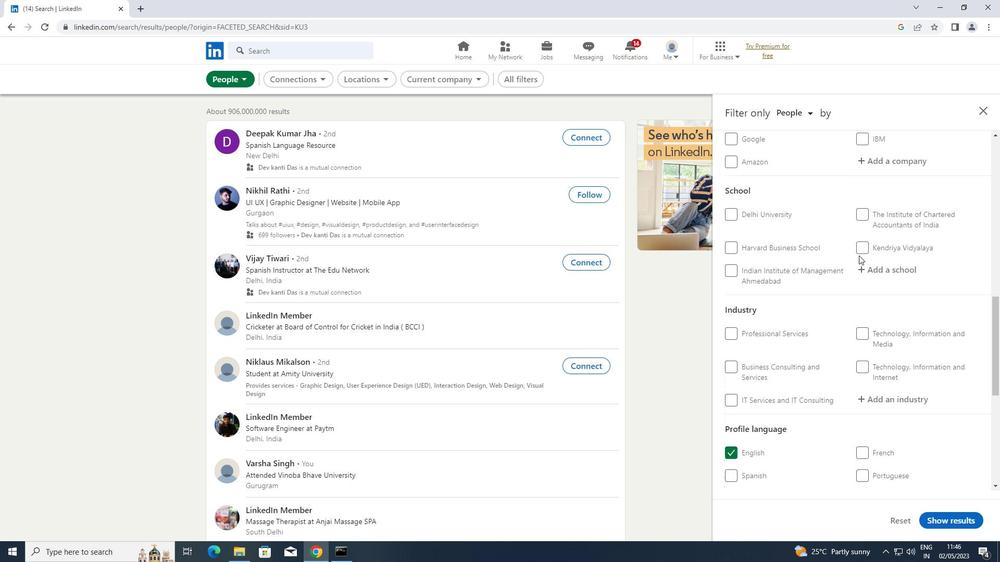 
Action: Mouse pressed left at (874, 273)
Screenshot: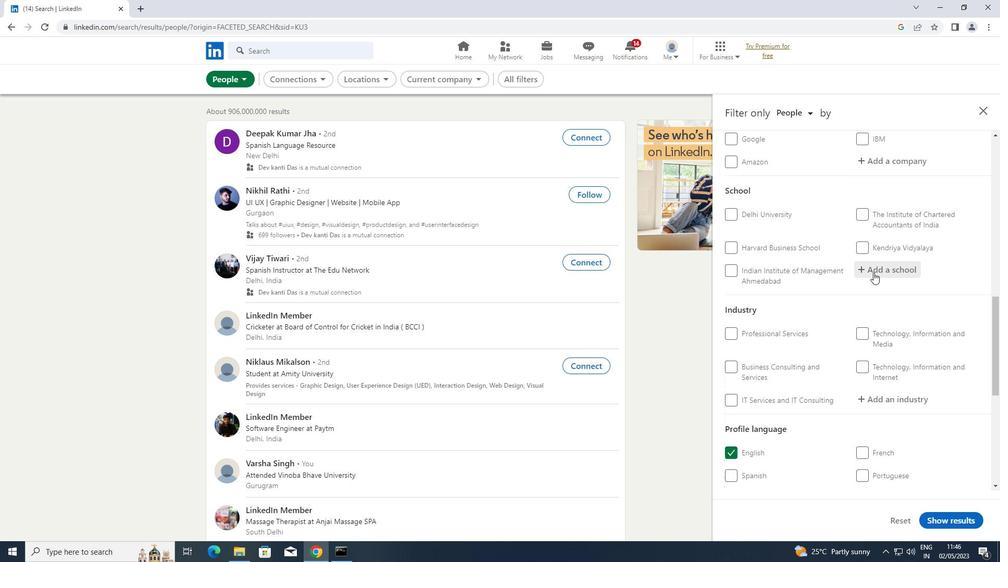
Action: Key pressed <Key.shift>FLAME
Screenshot: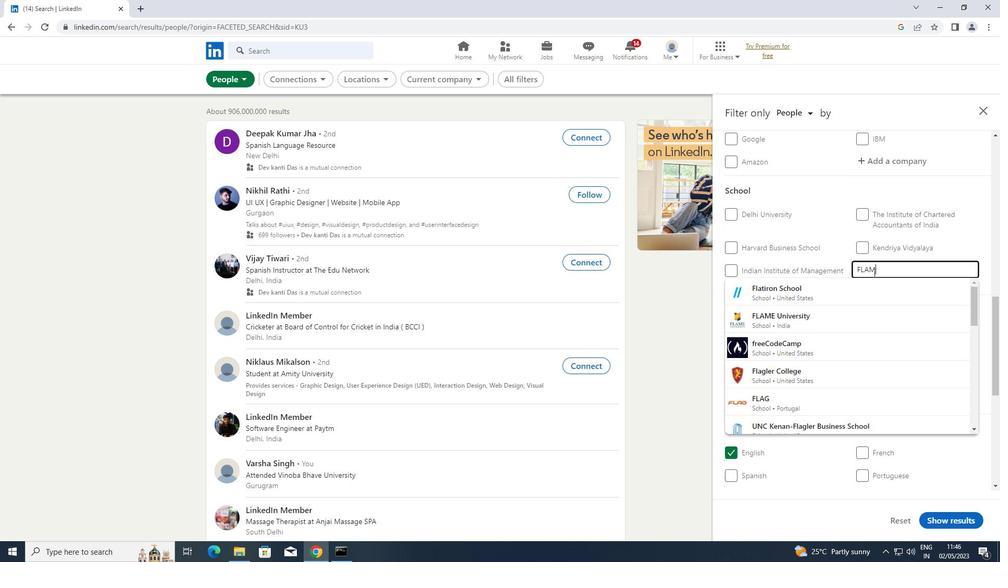 
Action: Mouse moved to (786, 295)
Screenshot: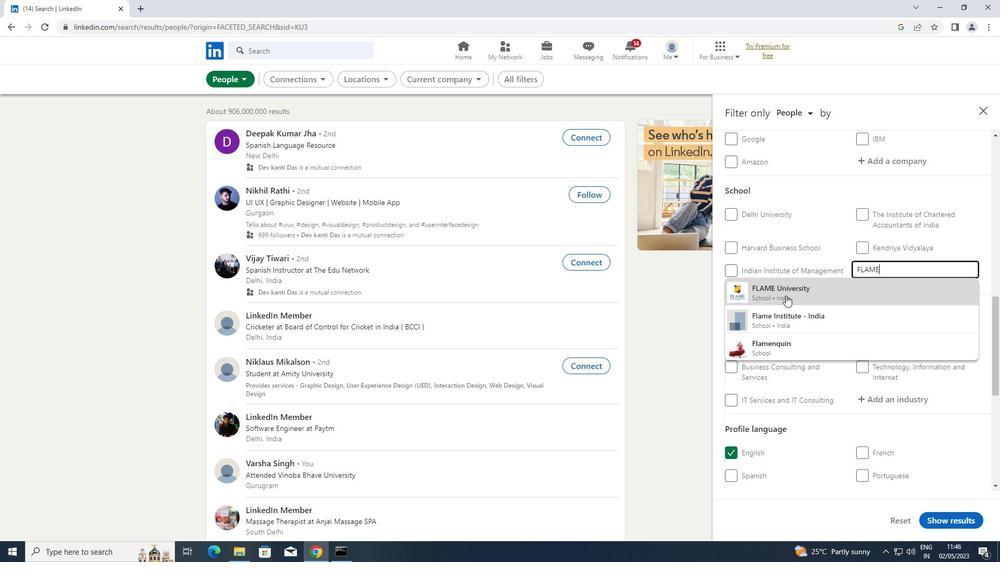 
Action: Mouse pressed left at (786, 295)
Screenshot: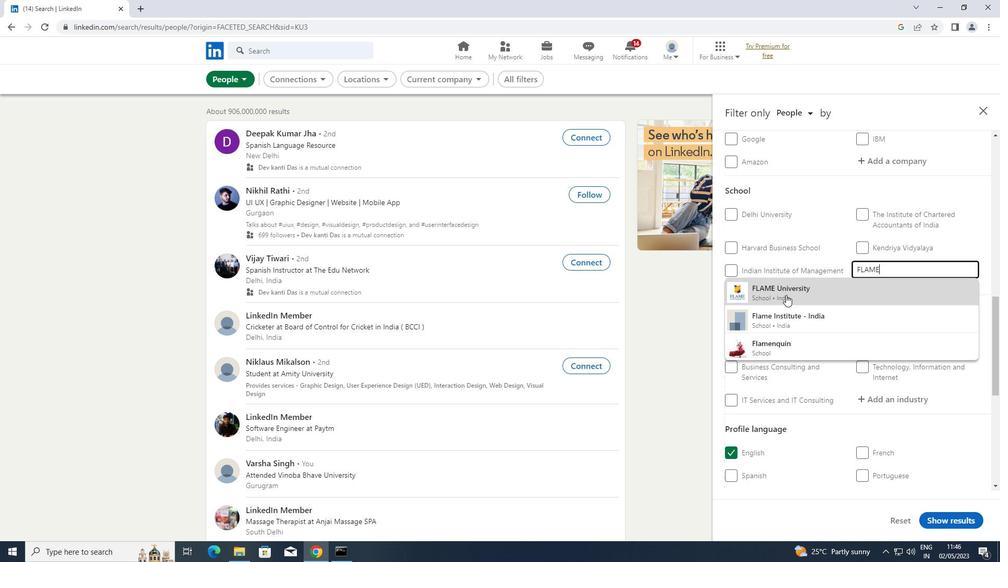 
Action: Mouse moved to (791, 284)
Screenshot: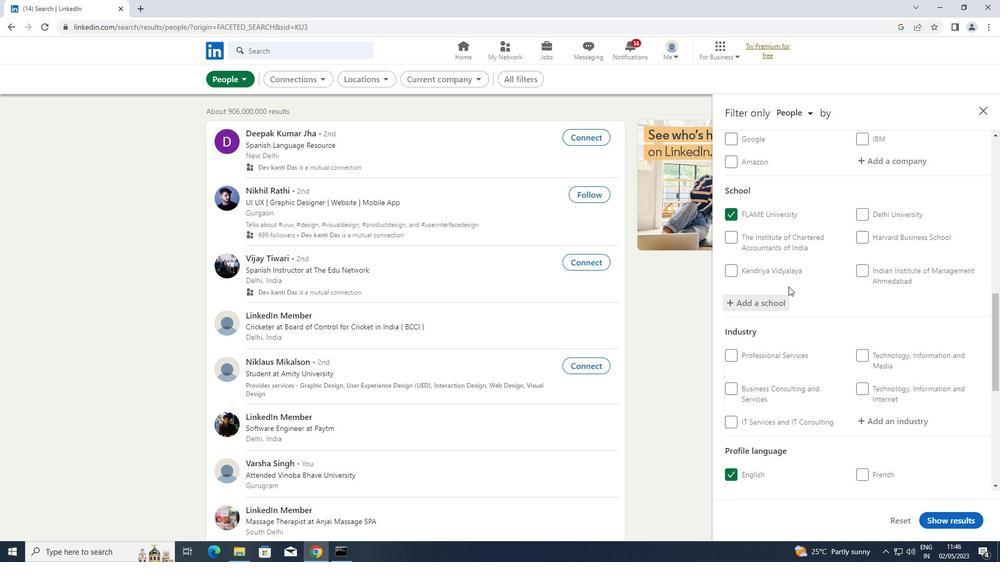 
Action: Mouse scrolled (791, 283) with delta (0, 0)
Screenshot: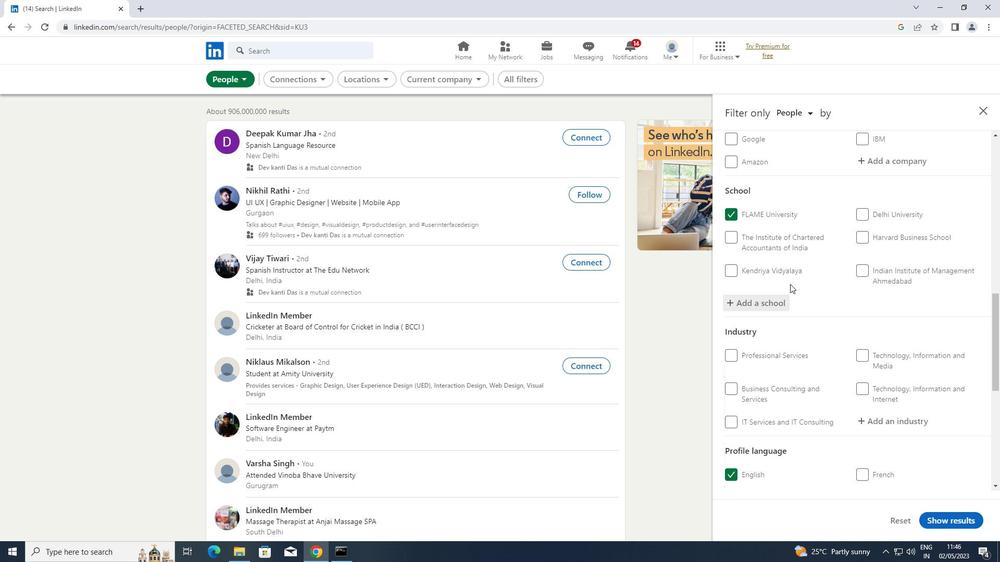 
Action: Mouse scrolled (791, 283) with delta (0, 0)
Screenshot: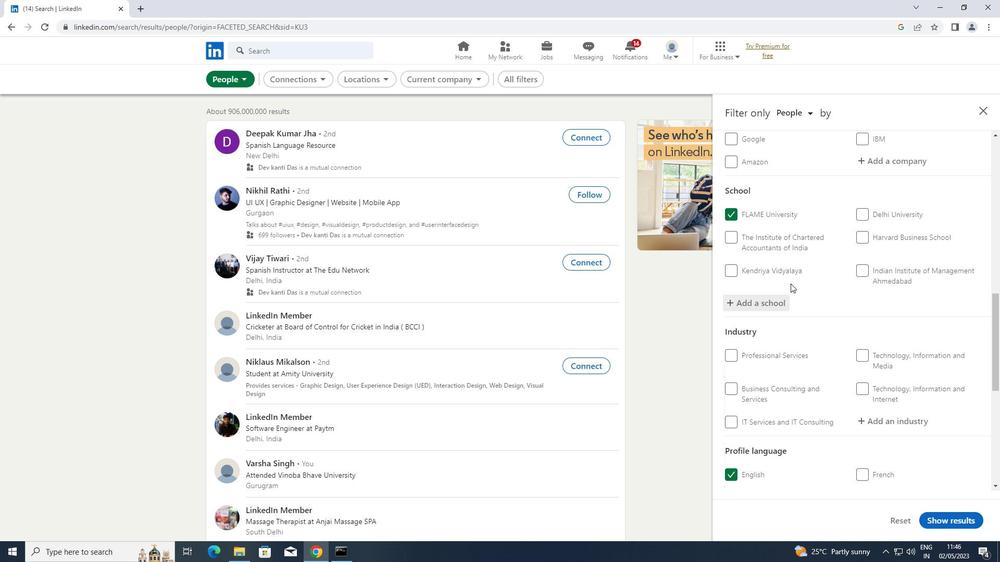 
Action: Mouse scrolled (791, 283) with delta (0, 0)
Screenshot: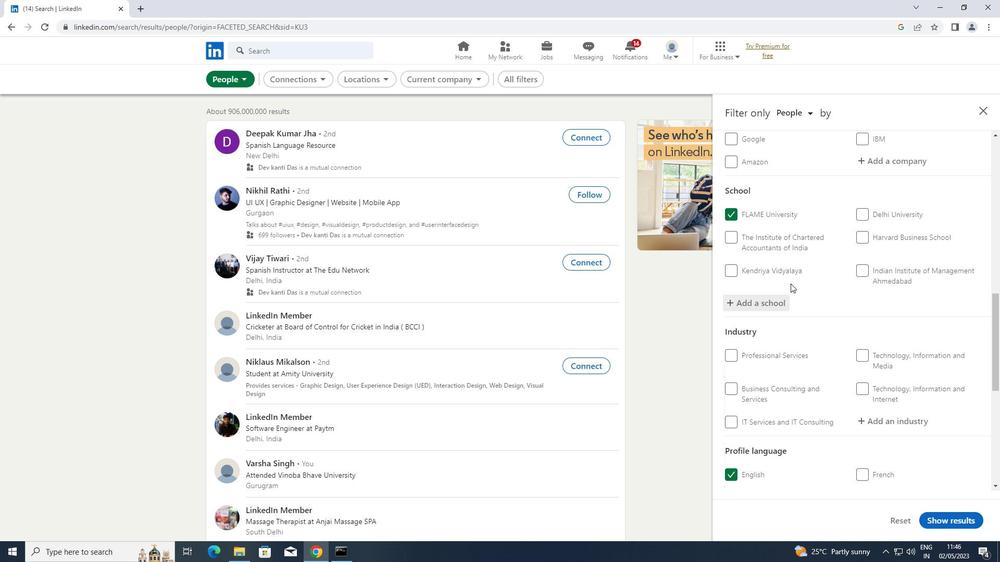 
Action: Mouse moved to (887, 264)
Screenshot: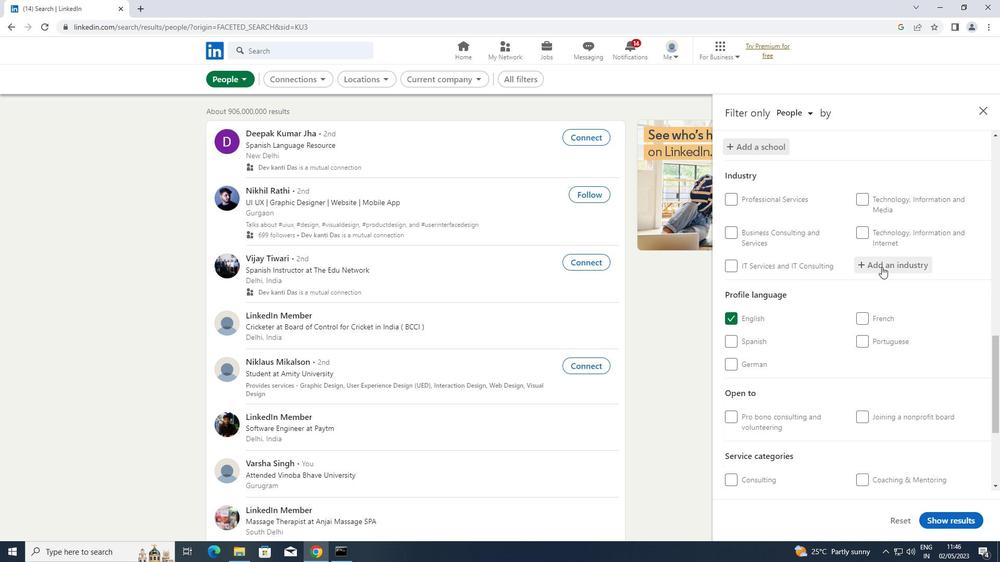 
Action: Mouse pressed left at (887, 264)
Screenshot: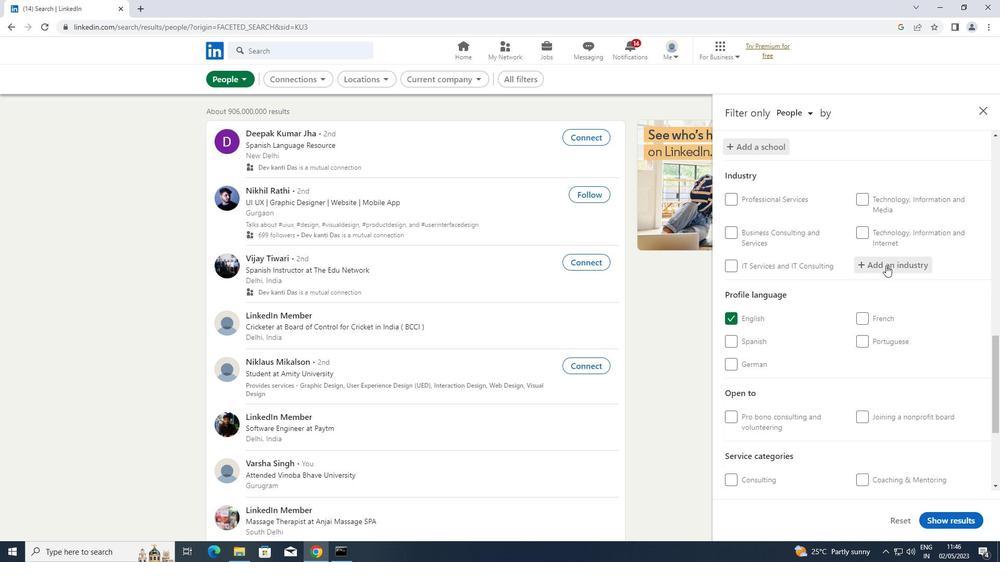 
Action: Key pressed <Key.shift>ACCOMODATION<Key.space><Key.shift>SERVICES
Screenshot: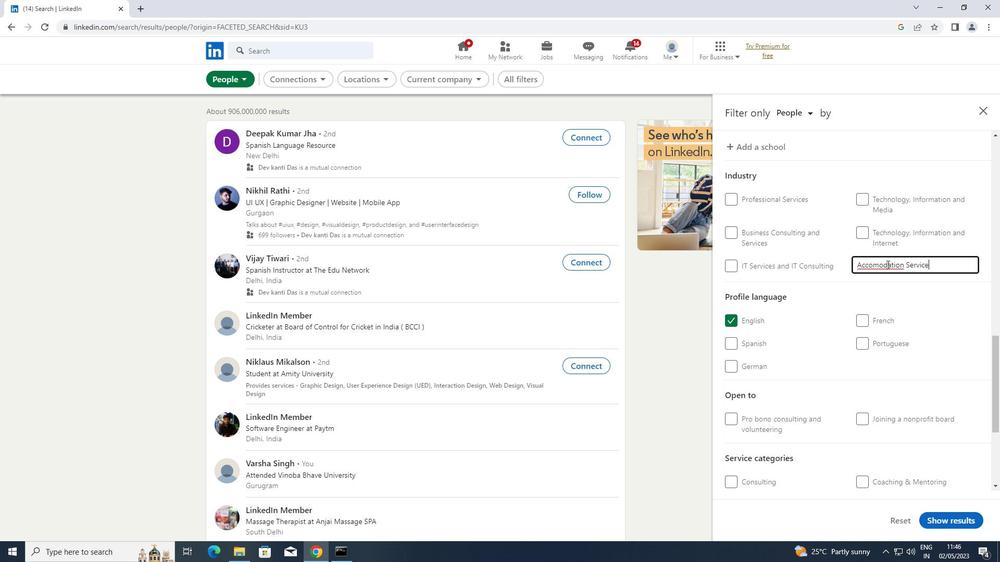 
Action: Mouse scrolled (887, 264) with delta (0, 0)
Screenshot: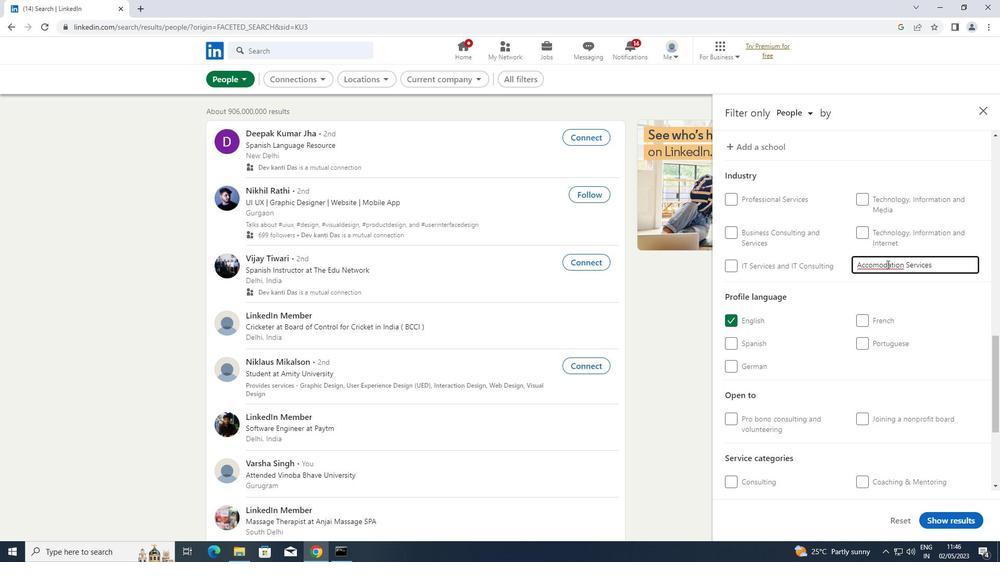 
Action: Mouse scrolled (887, 264) with delta (0, 0)
Screenshot: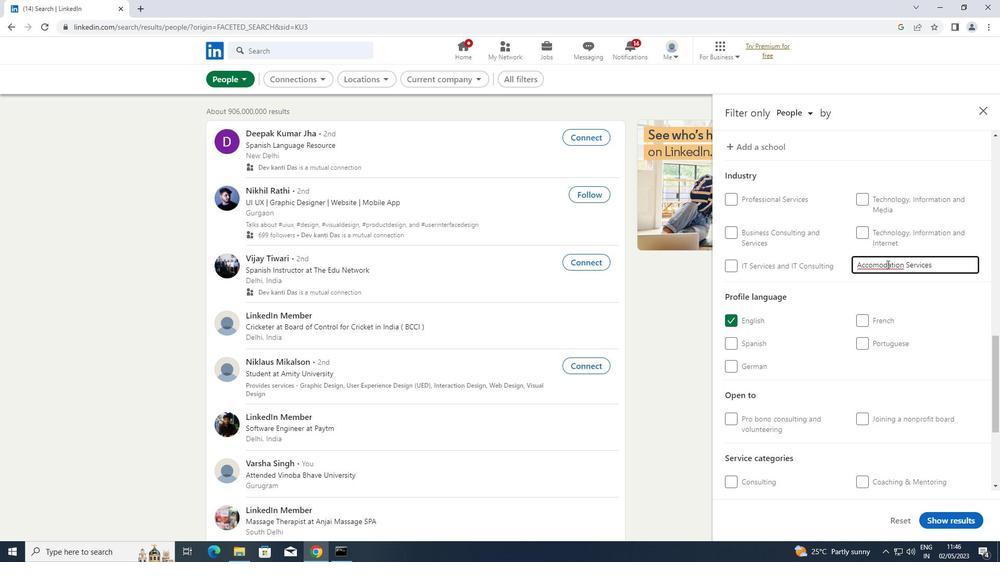 
Action: Mouse scrolled (887, 264) with delta (0, 0)
Screenshot: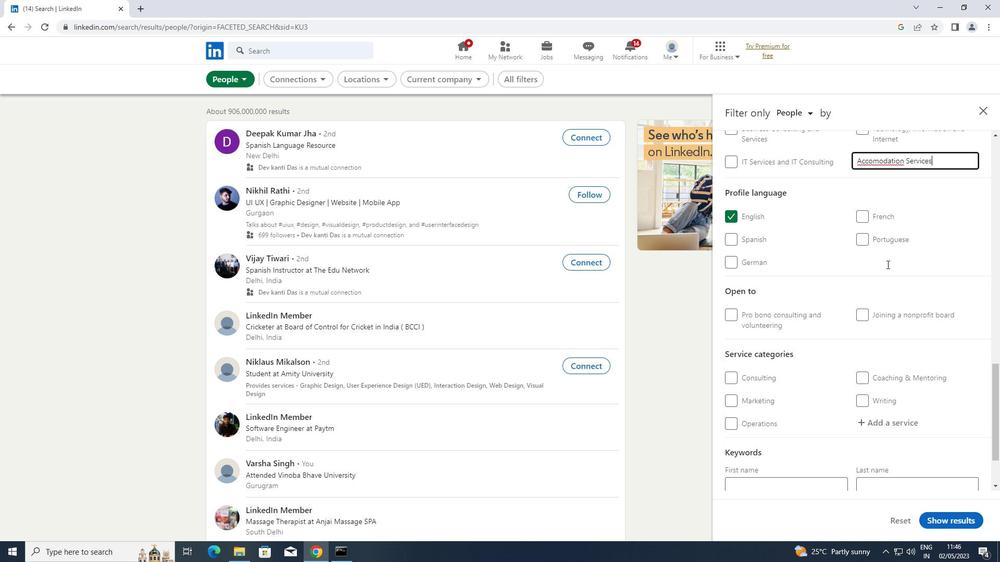 
Action: Mouse scrolled (887, 264) with delta (0, 0)
Screenshot: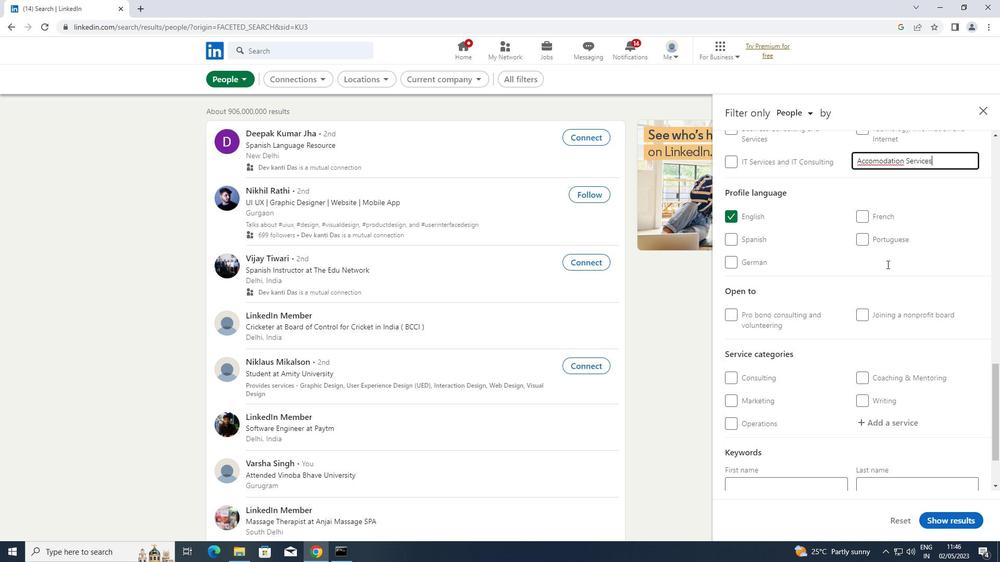 
Action: Mouse moved to (887, 344)
Screenshot: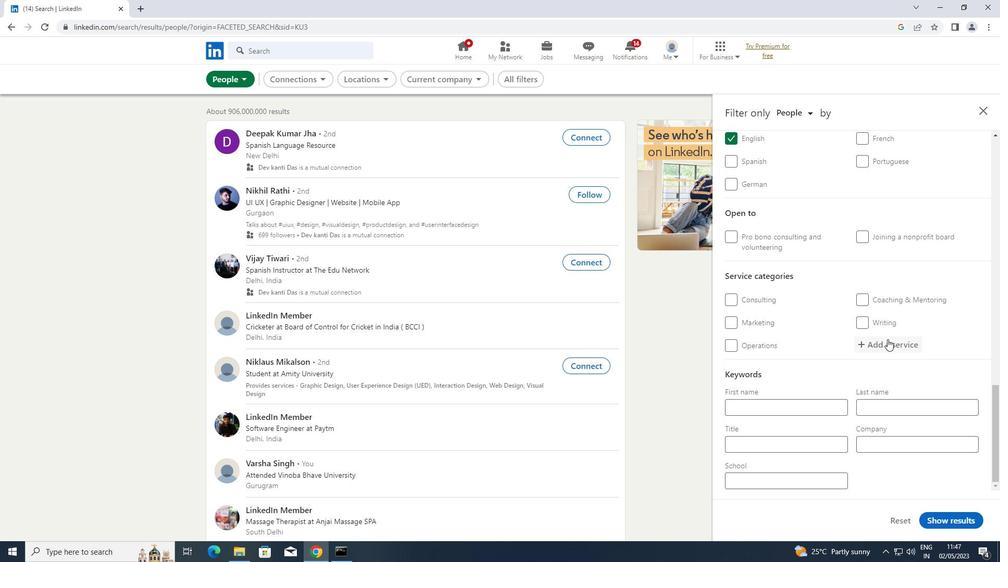 
Action: Mouse pressed left at (887, 344)
Screenshot: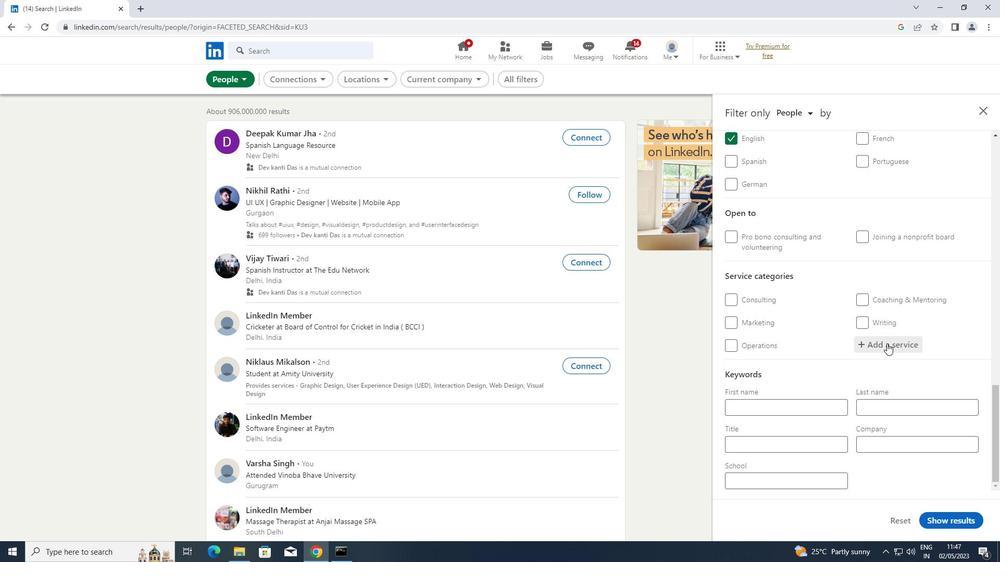 
Action: Mouse moved to (886, 339)
Screenshot: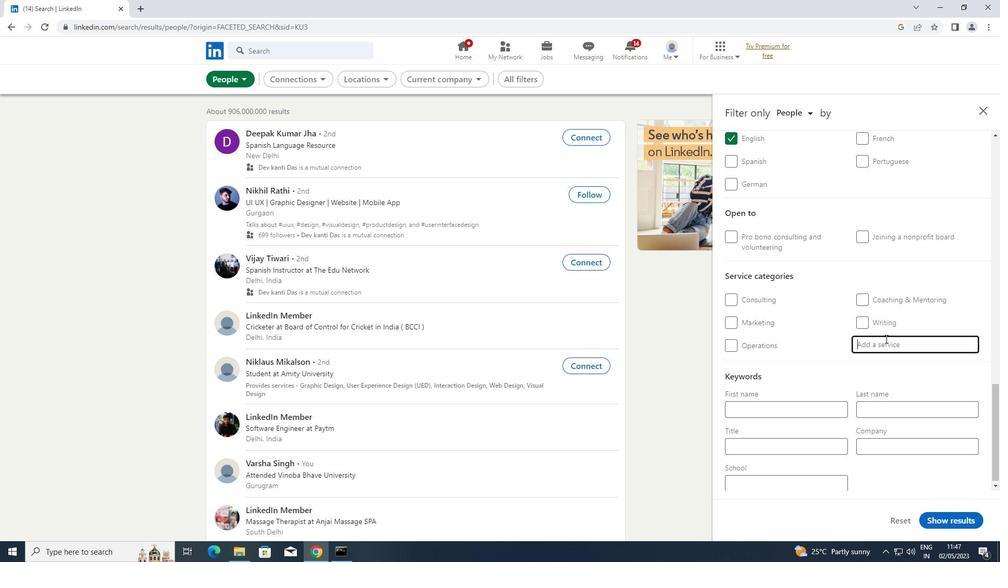 
Action: Key pressed <Key.shift>MARKET
Screenshot: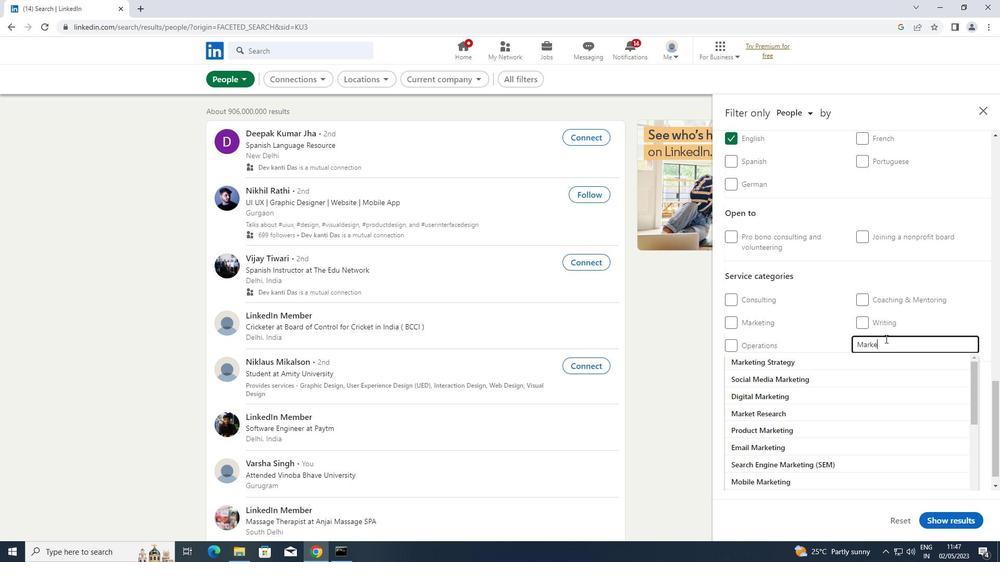 
Action: Mouse moved to (797, 377)
Screenshot: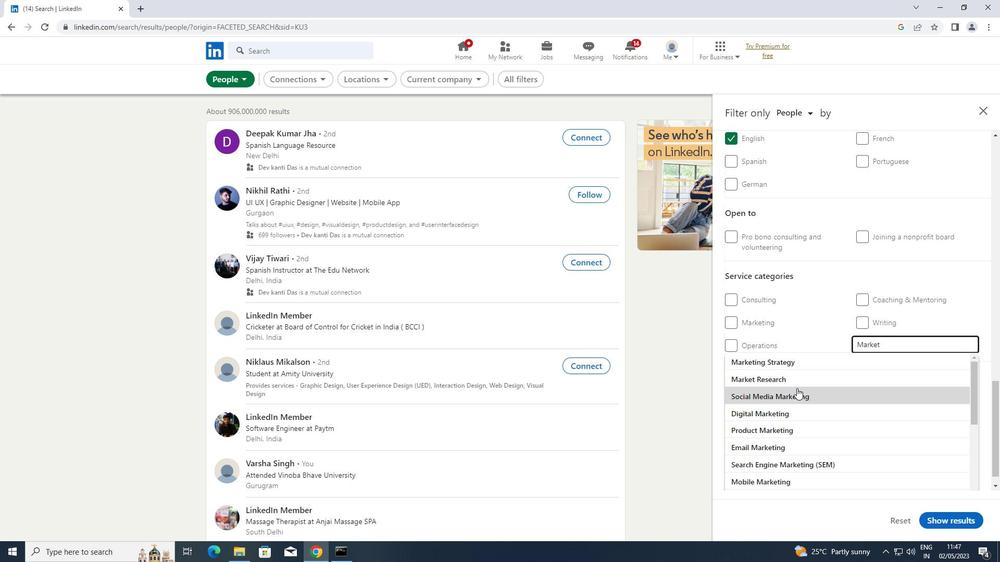 
Action: Key pressed <Key.space><Key.shift>STRATEGY
Screenshot: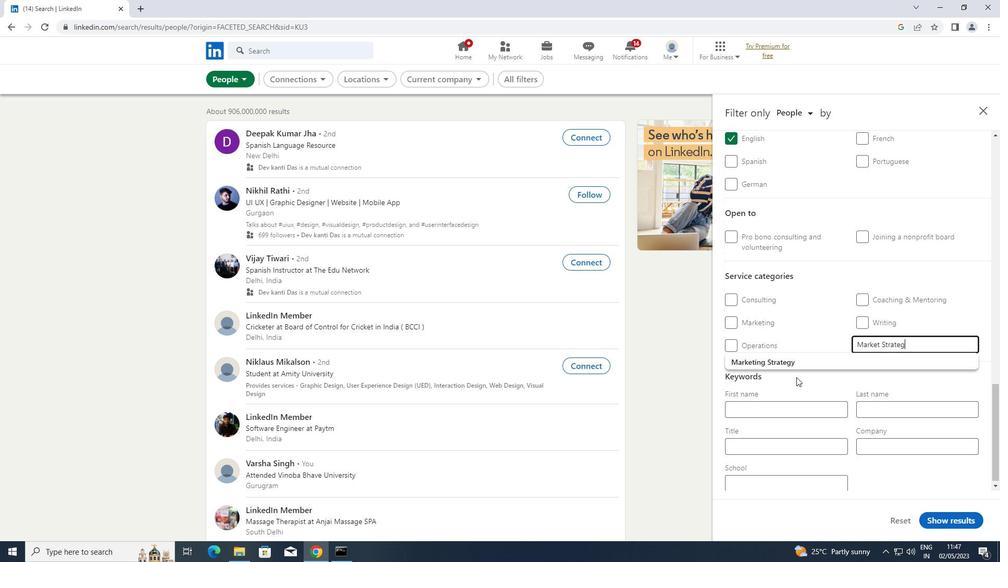 
Action: Mouse moved to (786, 447)
Screenshot: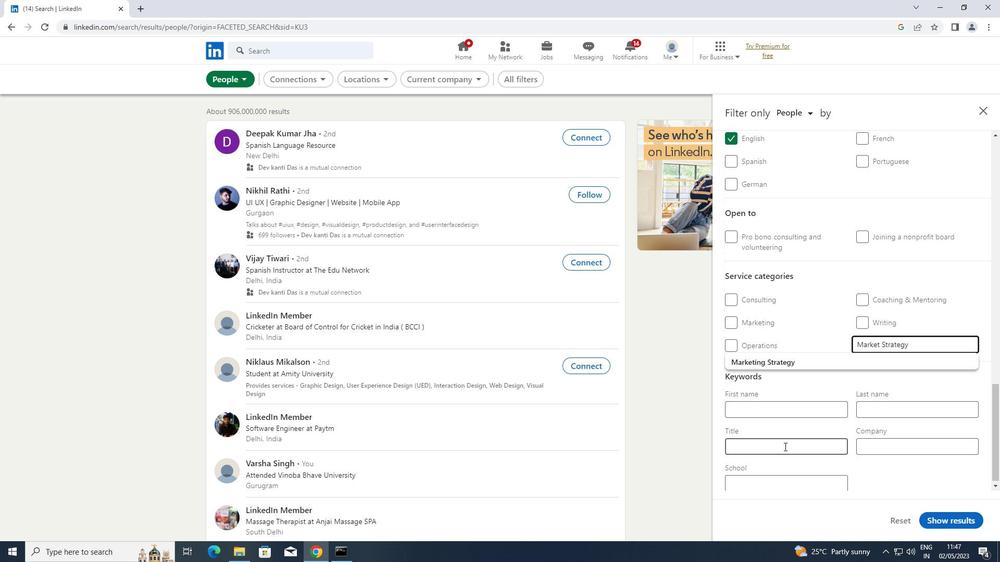 
Action: Mouse pressed left at (786, 447)
Screenshot: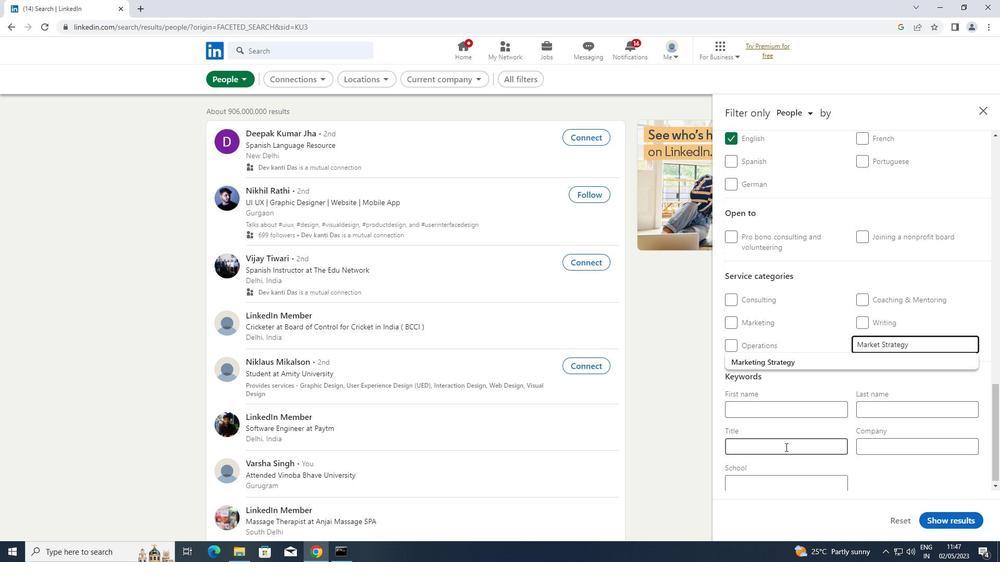 
Action: Mouse moved to (770, 294)
Screenshot: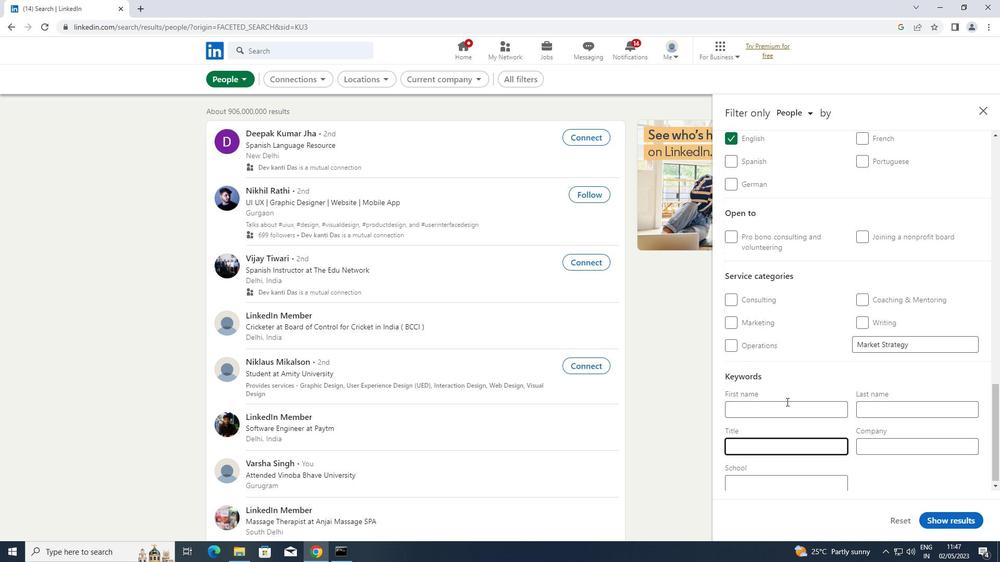 
Action: Key pressed <Key.shift>DIRECTOR<Key.space>OF<Key.space><Key.shift>STORYTELLING
Screenshot: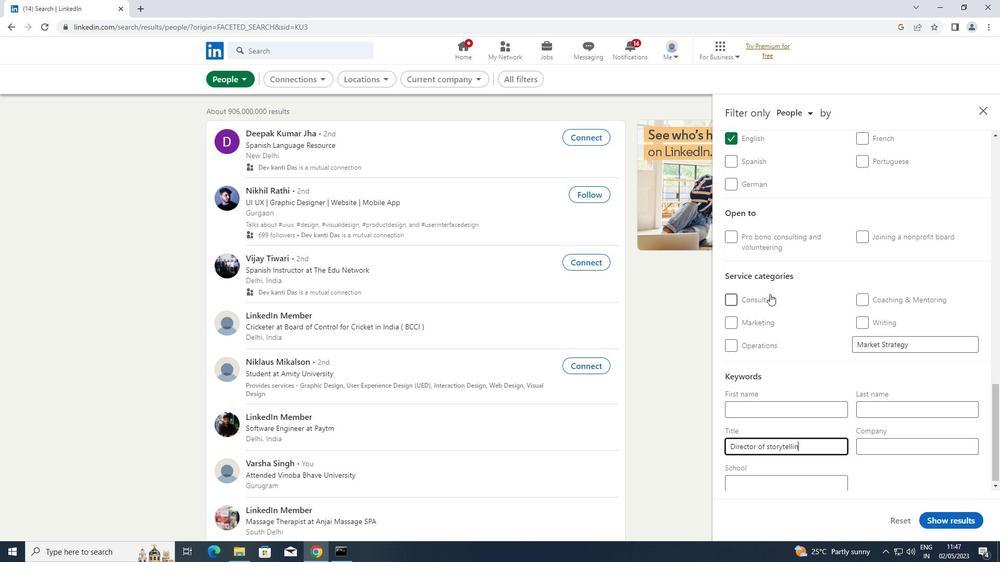 
Action: Mouse moved to (937, 523)
Screenshot: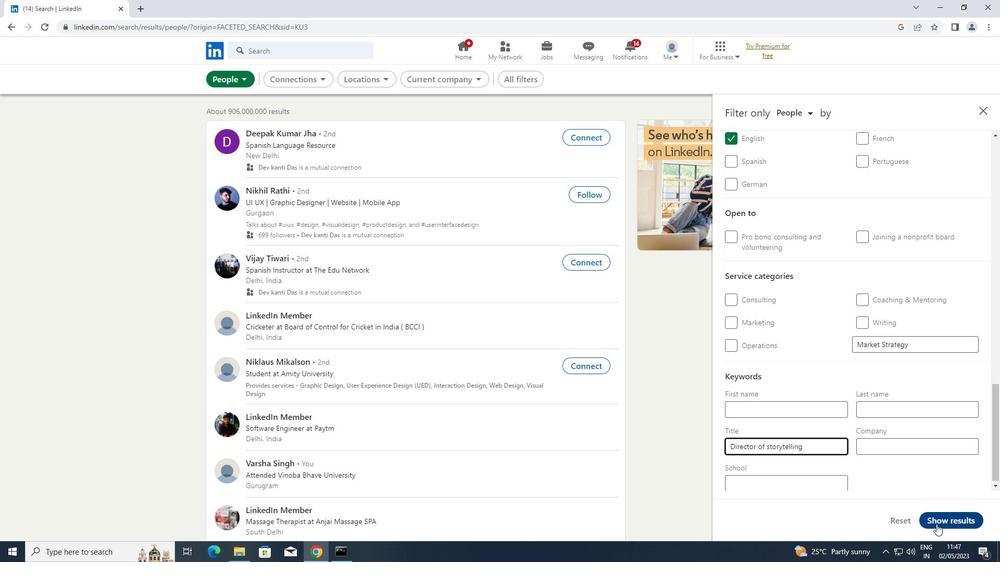 
Action: Mouse pressed left at (937, 523)
Screenshot: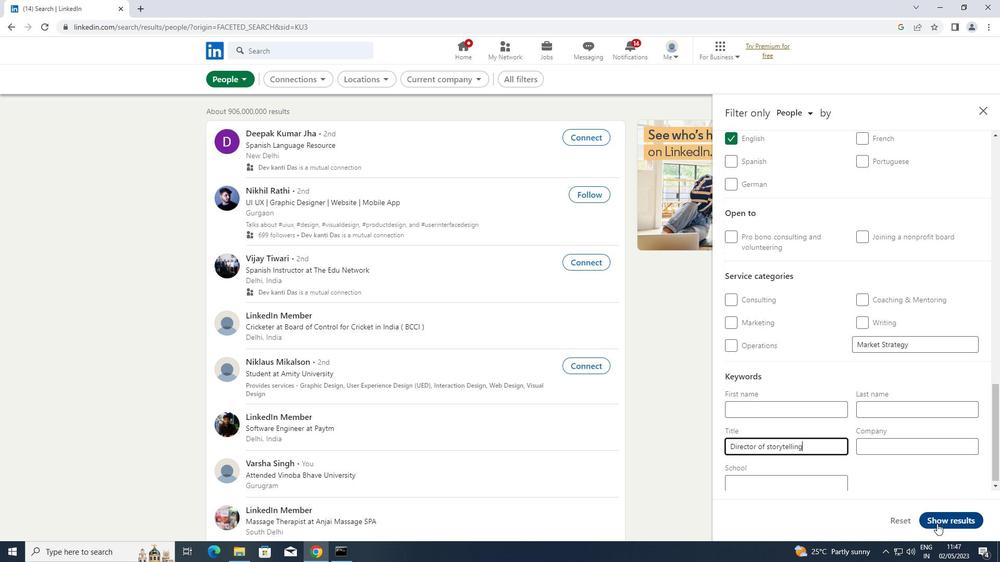 
Action: Mouse moved to (940, 517)
Screenshot: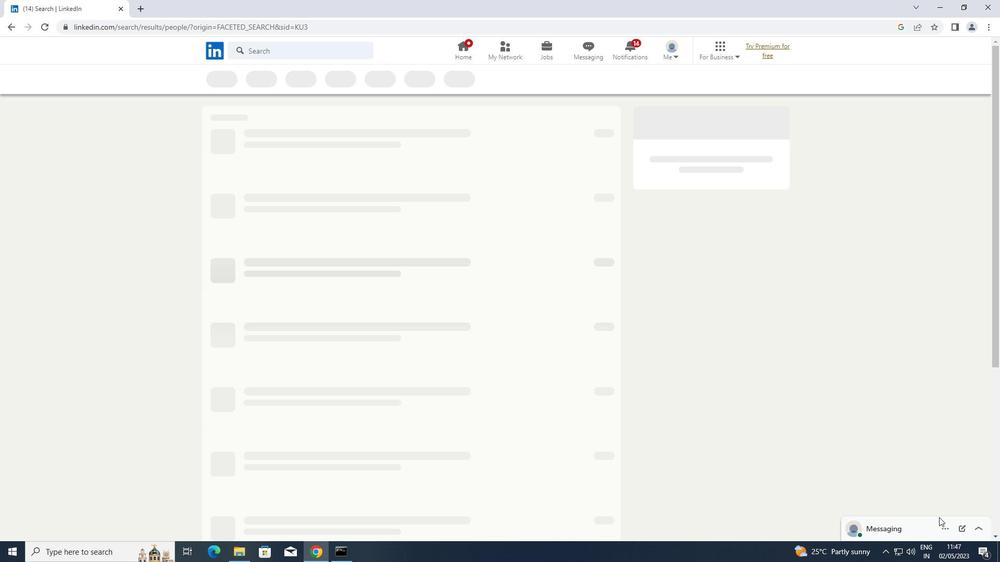 
